 Task:  write an email seeking collaboration or partnership  and Use Smart Compose for assistance .
Action: Mouse moved to (374, 242)
Screenshot: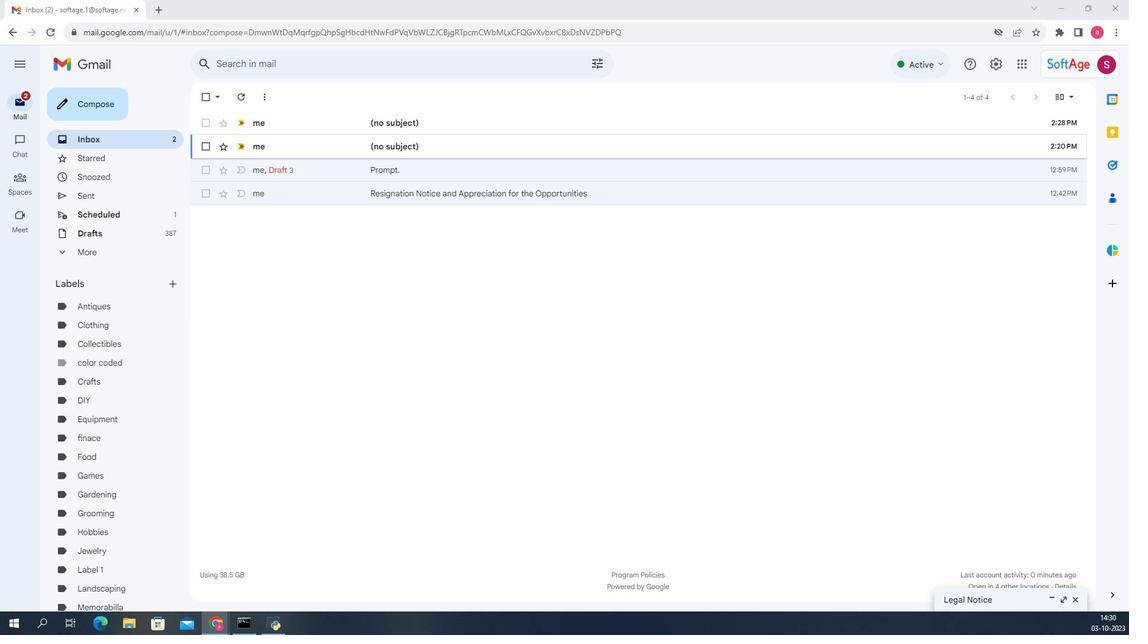 
Action: Mouse pressed left at (374, 242)
Screenshot: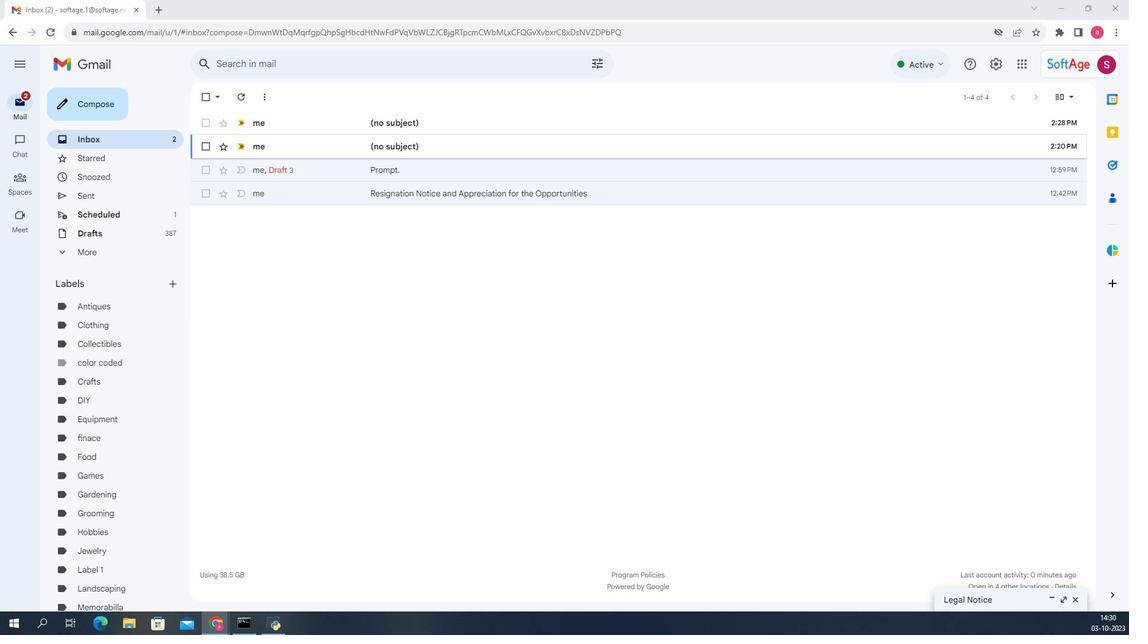
Action: Mouse moved to (300, 254)
Screenshot: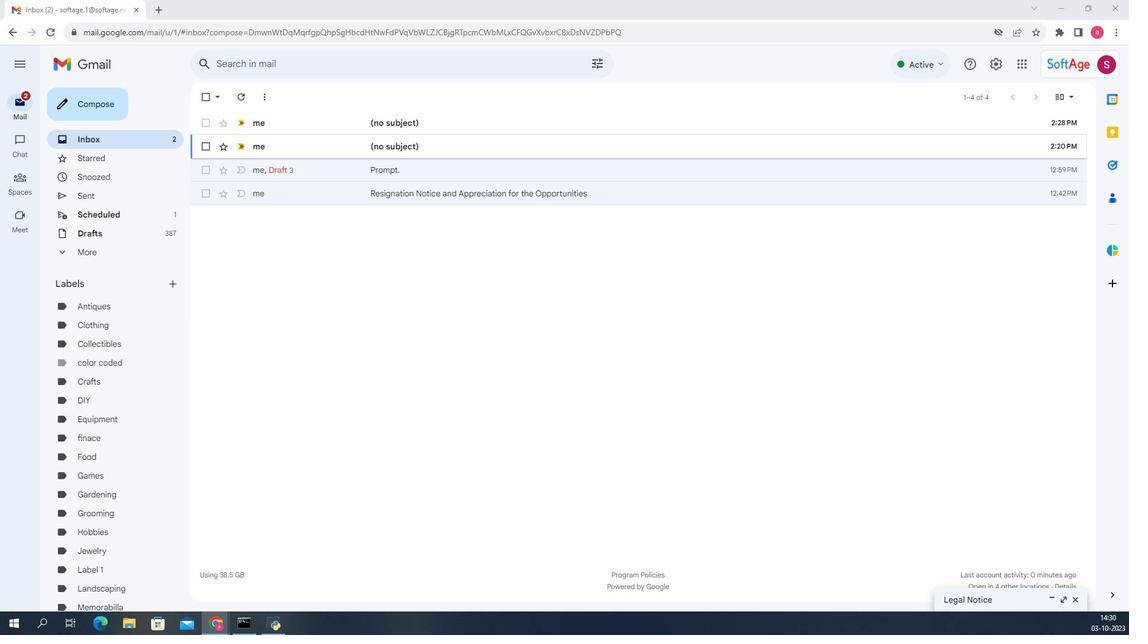 
Action: Mouse pressed left at (300, 254)
Screenshot: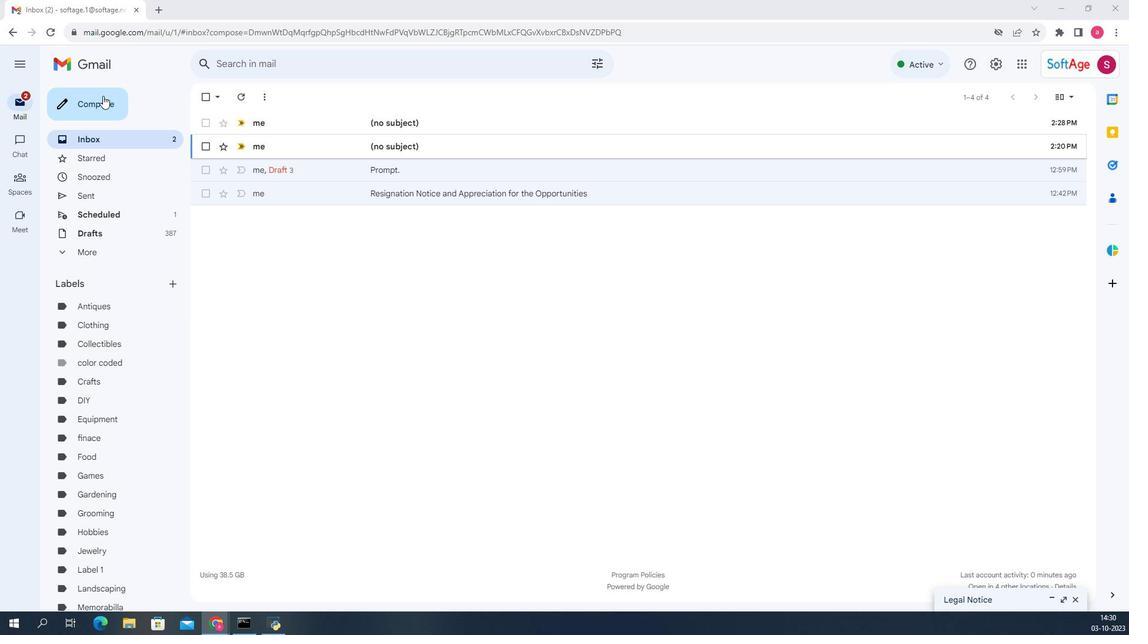 
Action: Mouse moved to (416, 262)
Screenshot: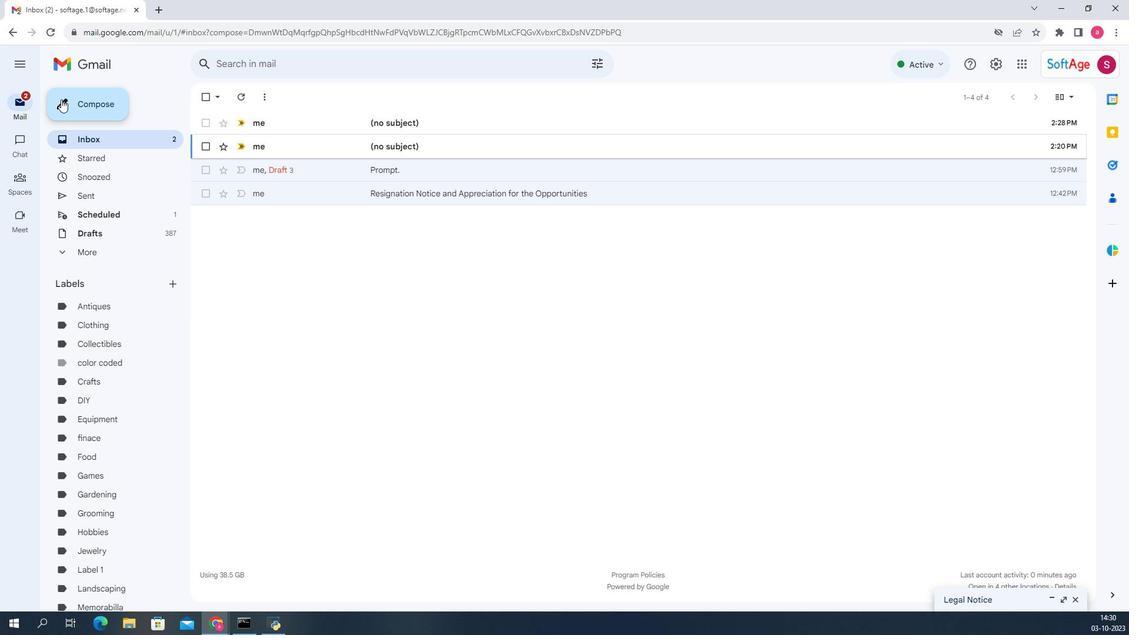 
Action: Mouse pressed left at (416, 262)
Screenshot: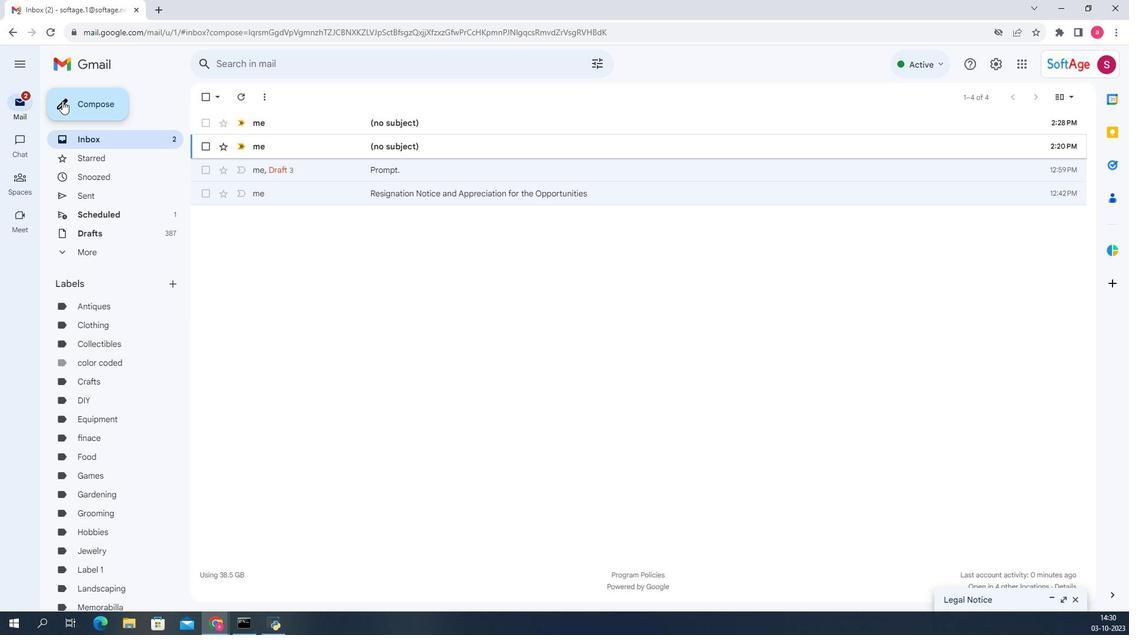 
Action: Mouse moved to (632, 303)
Screenshot: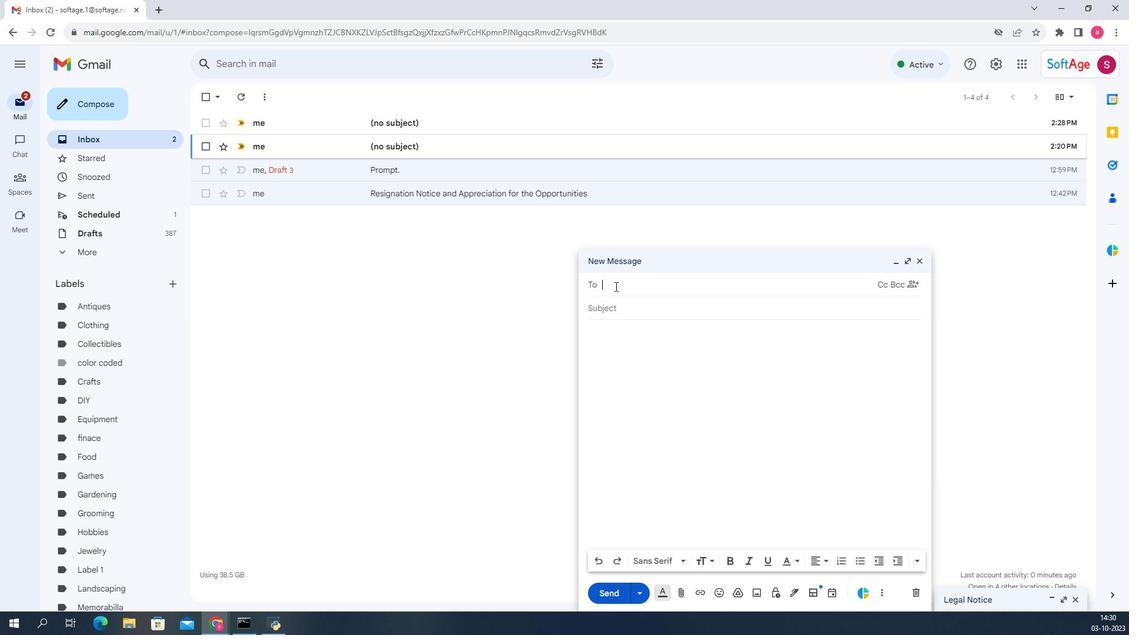 
Action: Key pressed so
Screenshot: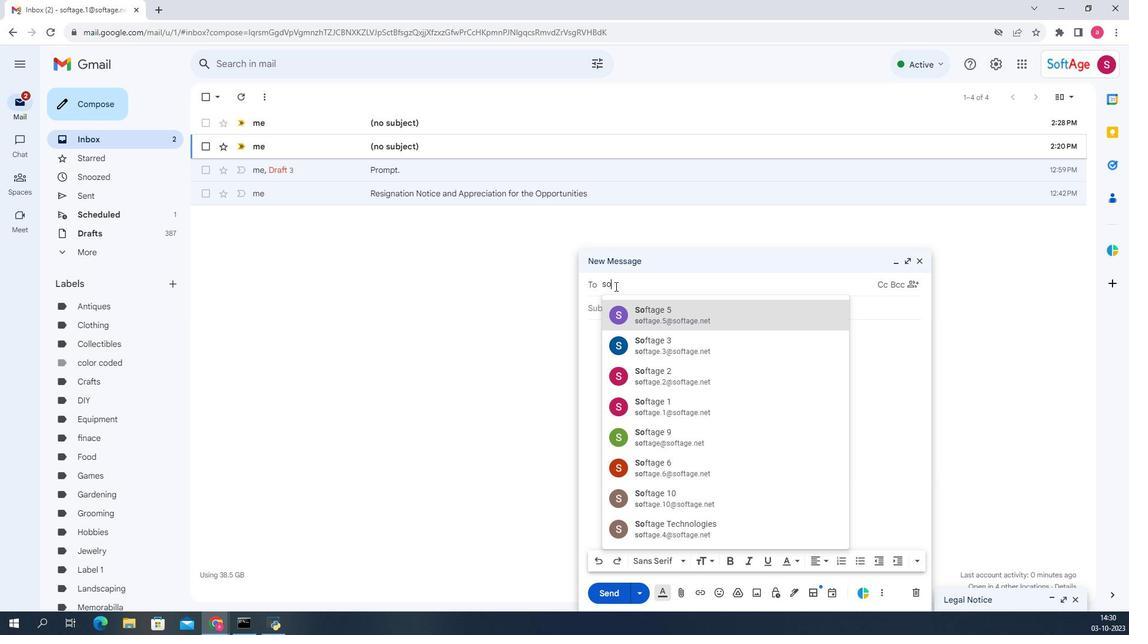 
Action: Mouse moved to (651, 315)
Screenshot: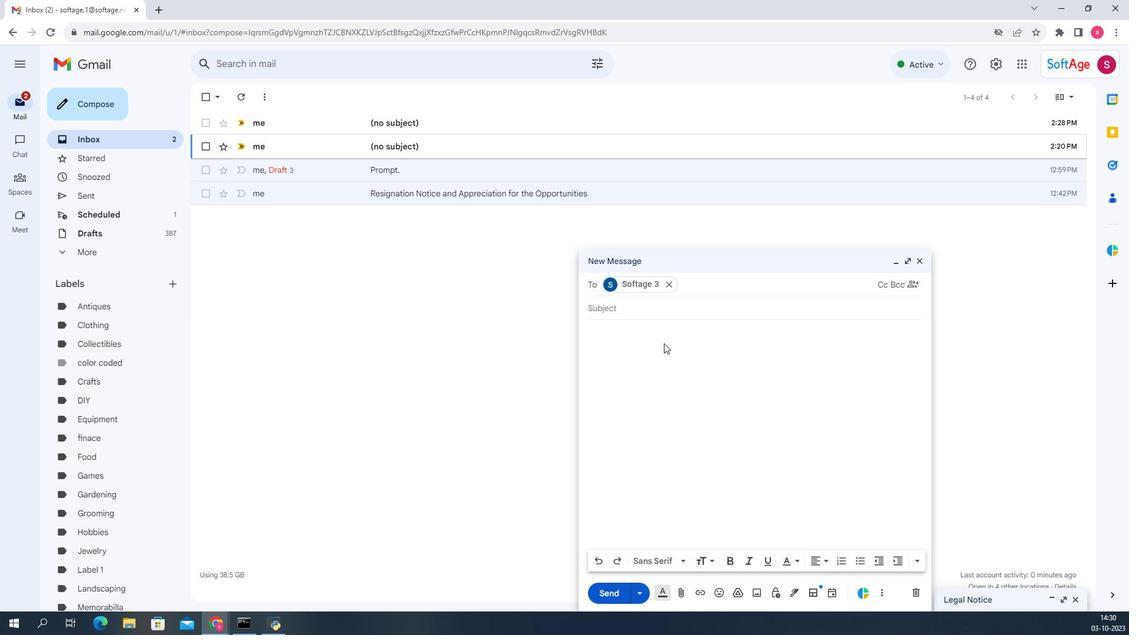 
Action: Mouse pressed left at (651, 315)
Screenshot: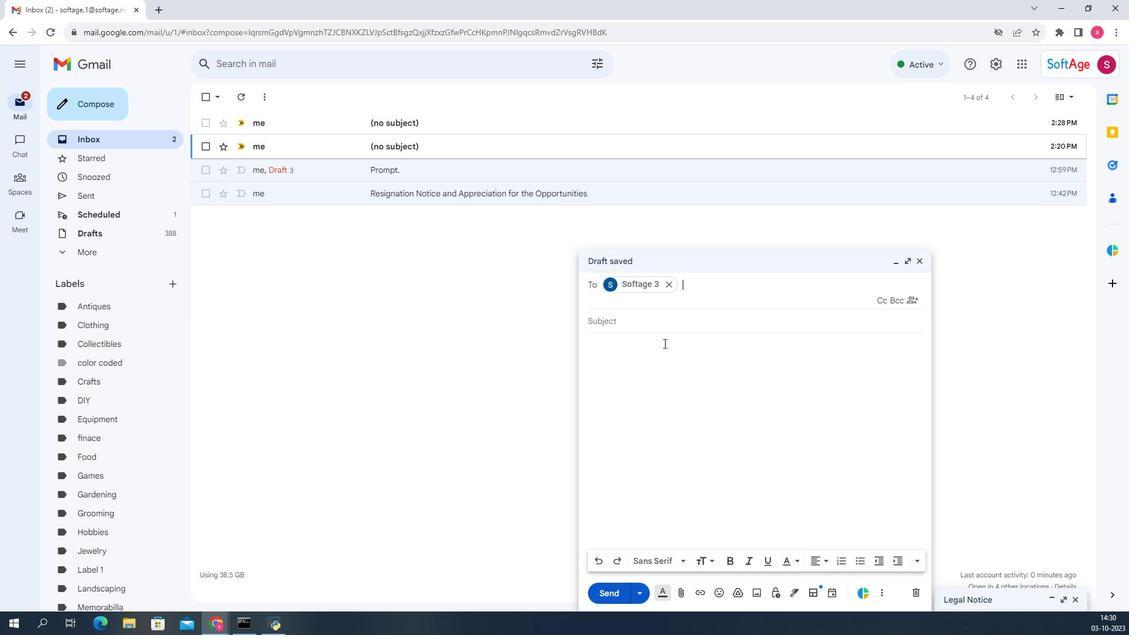 
Action: Mouse moved to (647, 310)
Screenshot: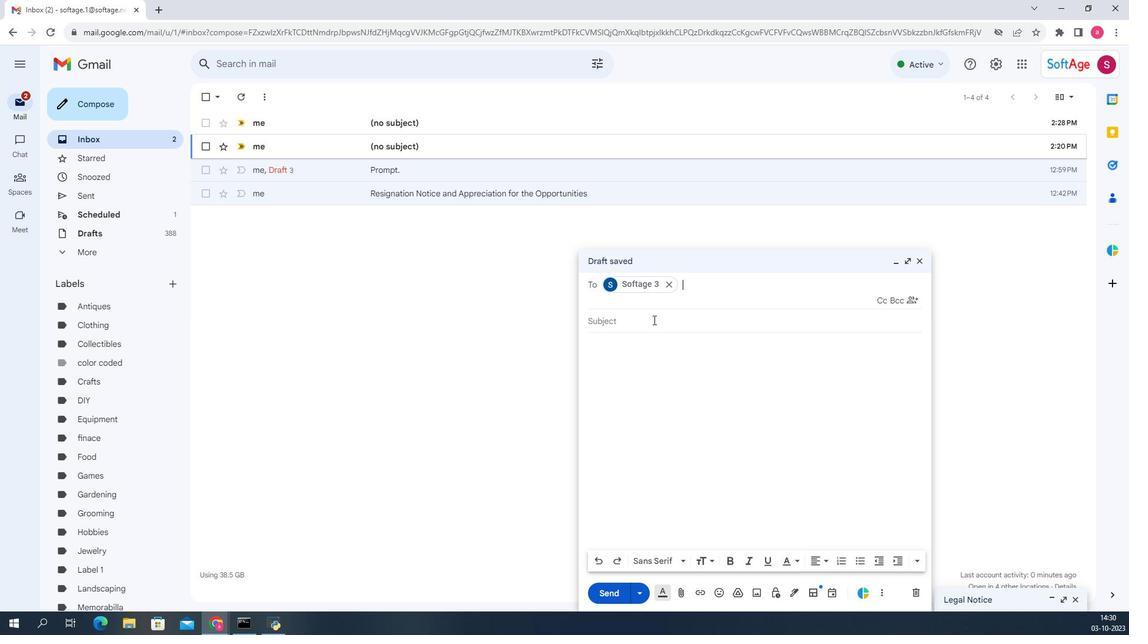 
Action: Mouse pressed left at (647, 310)
Screenshot: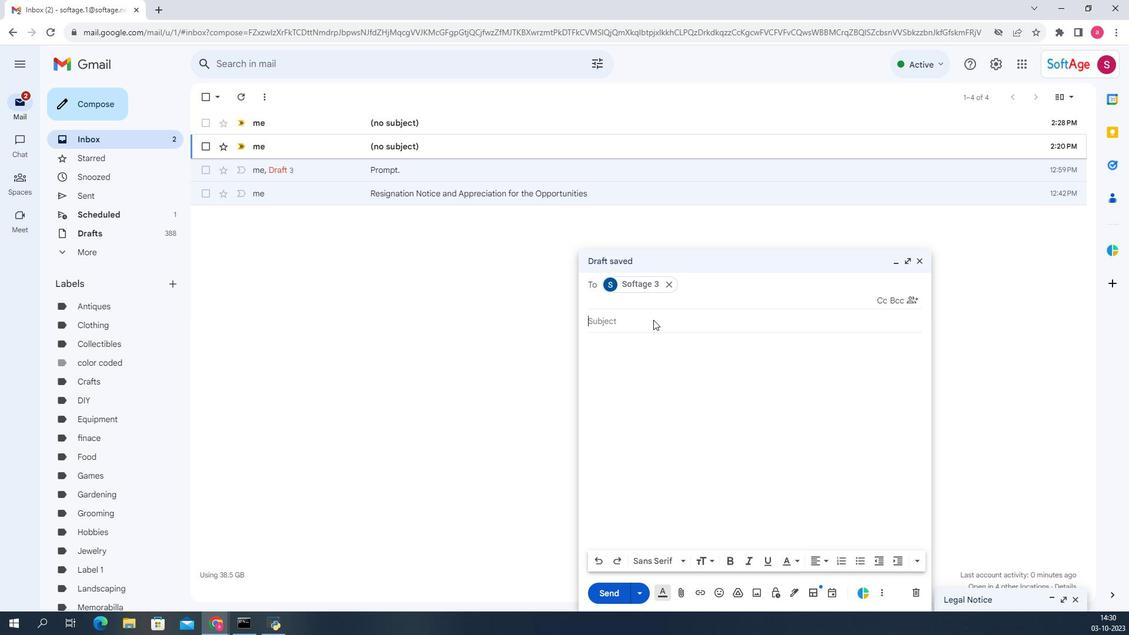 
Action: Key pressed <Key.shift>Exploring<Key.space>a<Key.space>collaborative<Key.space><Key.shift>partnership
Screenshot: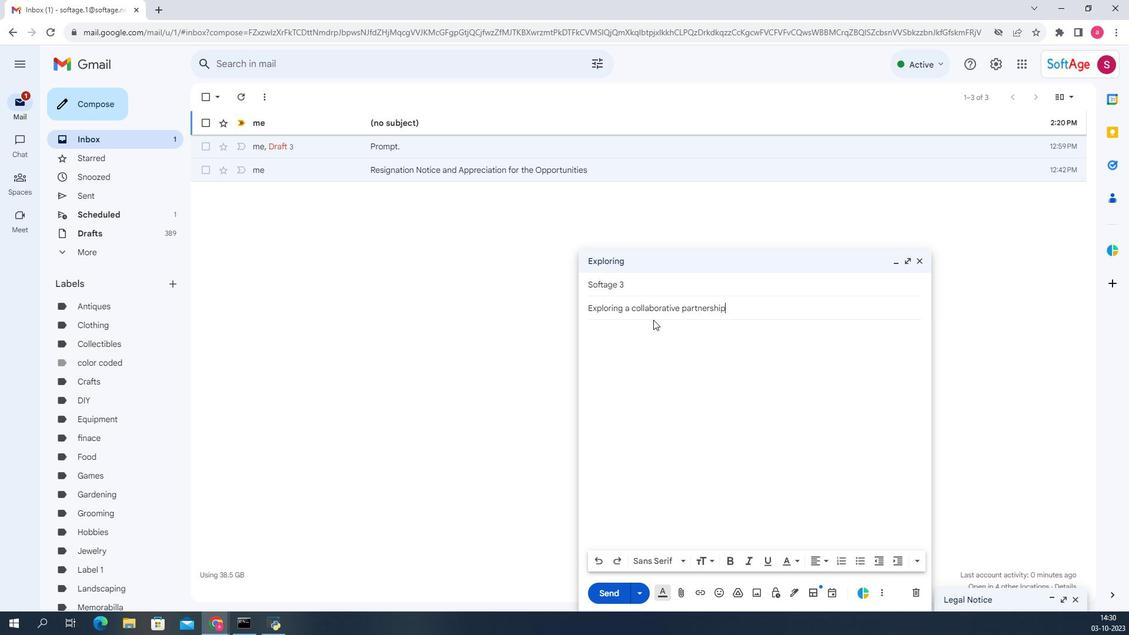 
Action: Mouse moved to (634, 312)
Screenshot: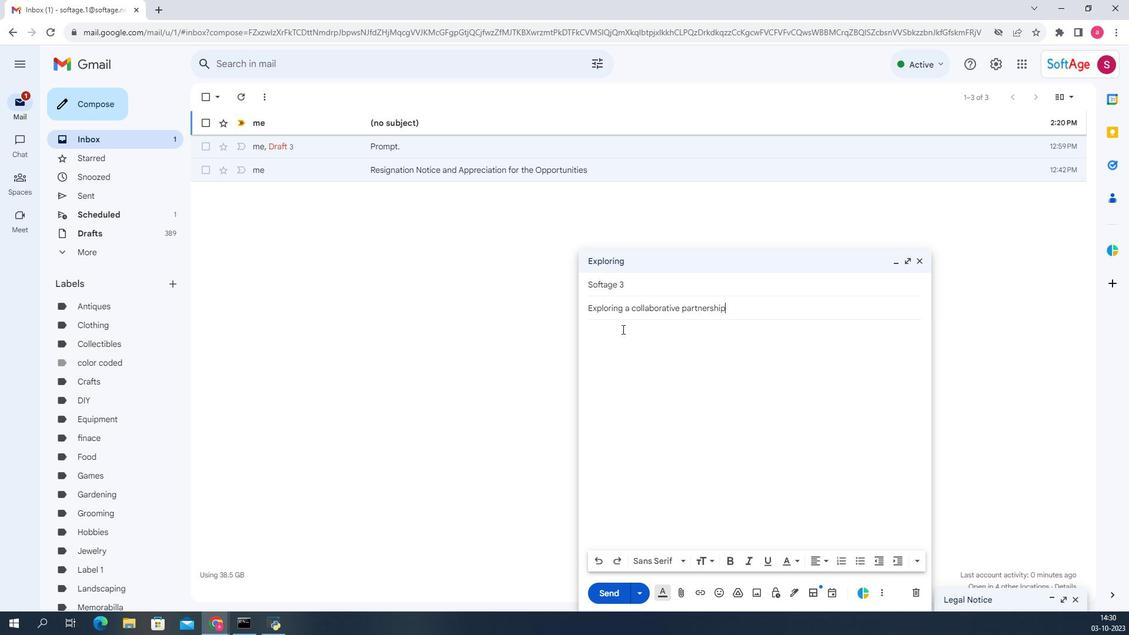 
Action: Mouse pressed left at (634, 312)
Screenshot: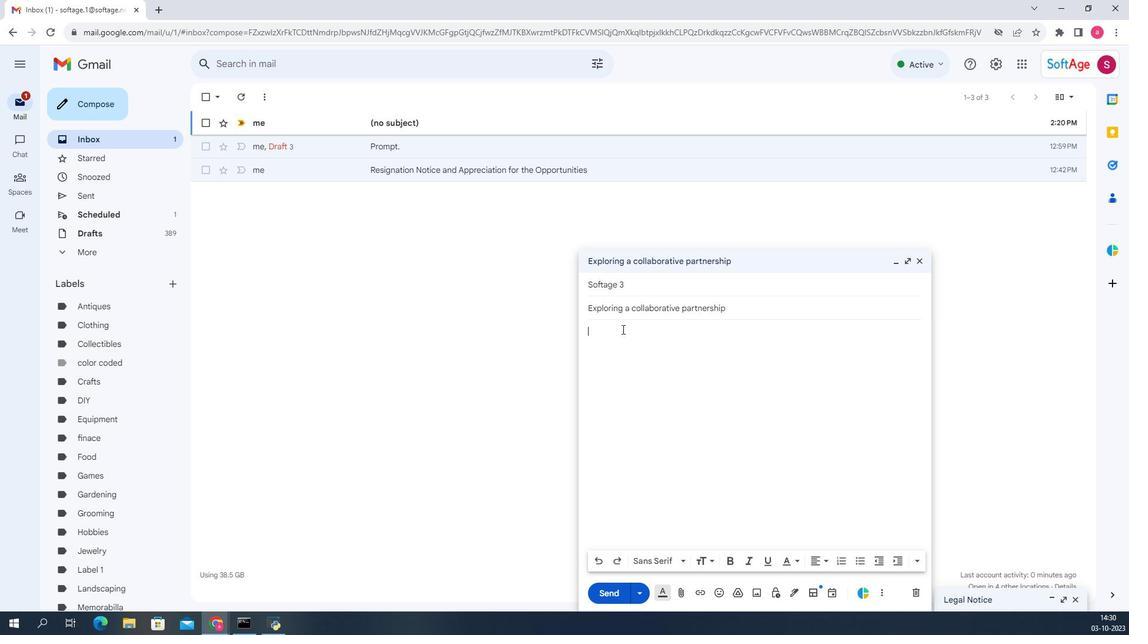 
Action: Key pressed <Key.shift>I<Key.space>hope<Key.space>this<Key.space><Key.tab>.<Key.space><Key.shift>I<Key.space>am<Key.space>writing<Key.space>to<Key.space>you<Key.space>on<Key.space>behalf<Key.space>of<Key.space><Key.shift><Key.shift><Key.shift><Key.shift><Key.shift><Key.shift><Key.shift><Key.shift><Key.shift><Key.shift><Key.shift><Key.shift><Key.shift><Key.shift><Key.shift><Key.shift>ECo<Key.space><Key.backspace><Key.backspace><Key.shift><Key.shift><Key.shift><Key.shift><Key.shift><Key.shift><Key.shift><Key.shift>O<Key.space>,<Key.space><Key.shift><Key.shift><Key.shift><Key.shift><Key.shift><Key.shift>A<Key.backspace><Key.backspace><Key.shift><Key.shift><Key.shift><Key.shift><Key.shift><Key.shift><Key.shift><Key.shift><Key.shift><Key.shift><Key.shift><Key.shift><Key.shift><Key.shift><Key.shift>A<Key.backspace><Key.backspace><Key.backspace>,<Key.space><Key.shift>And<Key.backspace>dreq<Key.backspace>w,<Key.space>and<Key.space><Key.shift>I<Key.space>am<Key.space>excited<Key.space>to<Key.space>discuss<Key.space>the<Key.space>potential<Key.space>of<Key.space>forging<Key.space>a<Key.space>meaningful<Key.space>collaboration<Key.space>or<Key.space>parte<Key.backspace>nership<Key.space>between<Key.space>our<Key.space>organizations.<Key.enter><Key.shift><Key.shift><Key.shift><Key.shift><Key.shift><Key.shift><Key.shift><Key.shift><Key.shift><Key.shift><Key.shift><Key.shift><Key.shift><Key.shift><Key.shift><Key.shift><Key.shift><Key.shift><Key.shift><Key.shift><Key.shift><Key.shift><Key.shift><Key.shift><Key.shift><Key.shift><Key.shift>Ec<Key.shift><Key.backspace>CO,<Key.shift>Andrew<Key.space>specializes<Key.space>in<Key.space>
Screenshot: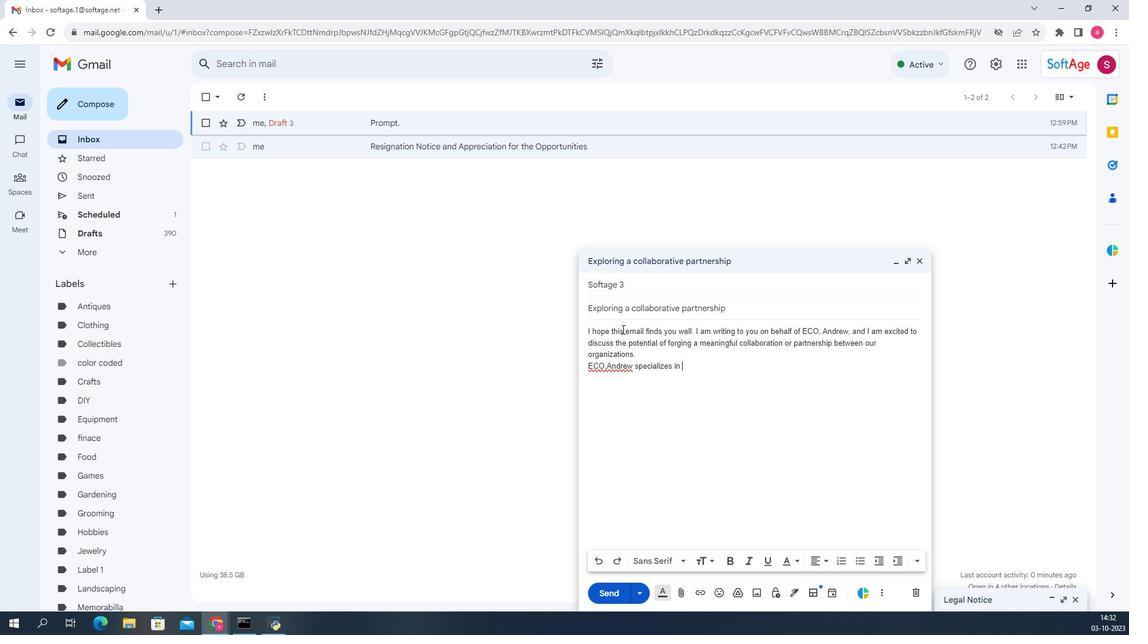 
Action: Mouse moved to (627, 320)
Screenshot: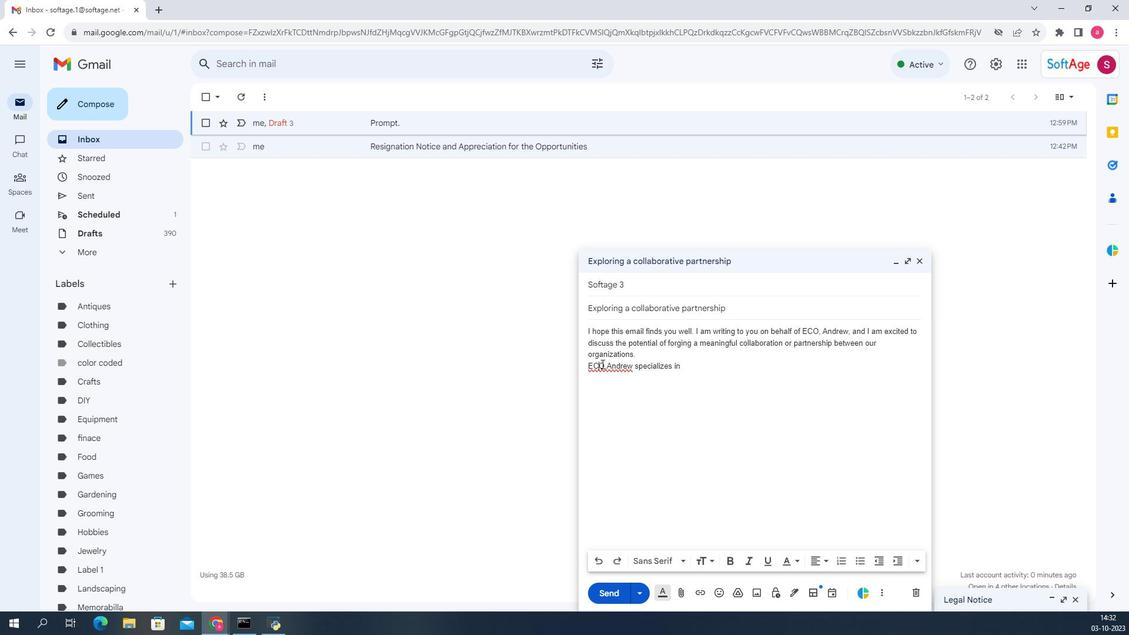 
Action: Mouse pressed right at (627, 320)
Screenshot: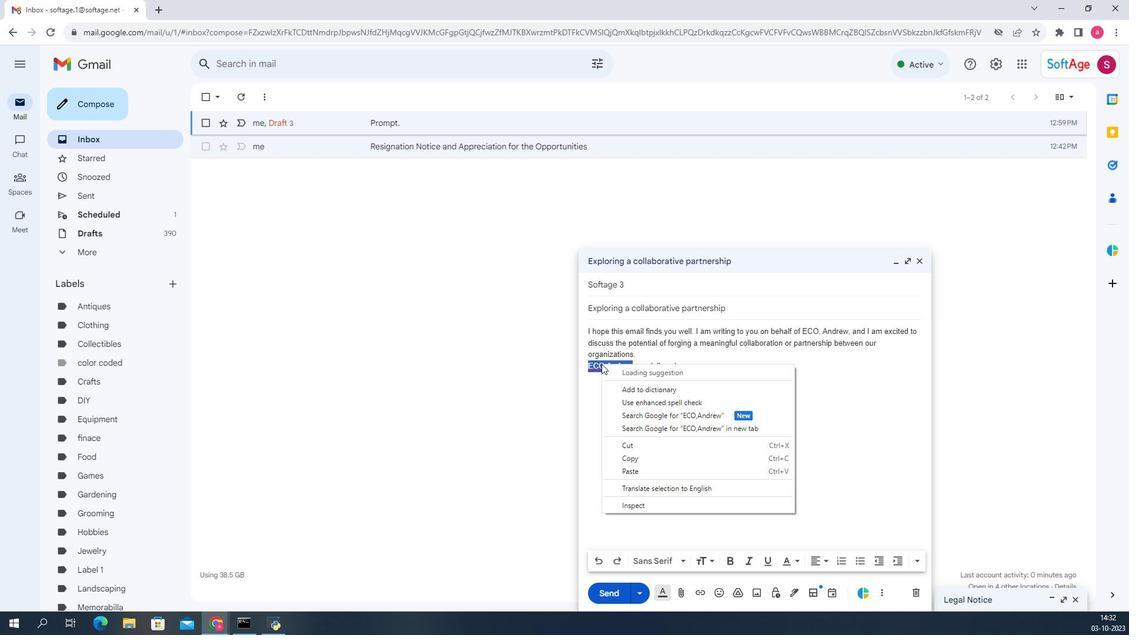 
Action: Mouse moved to (634, 321)
Screenshot: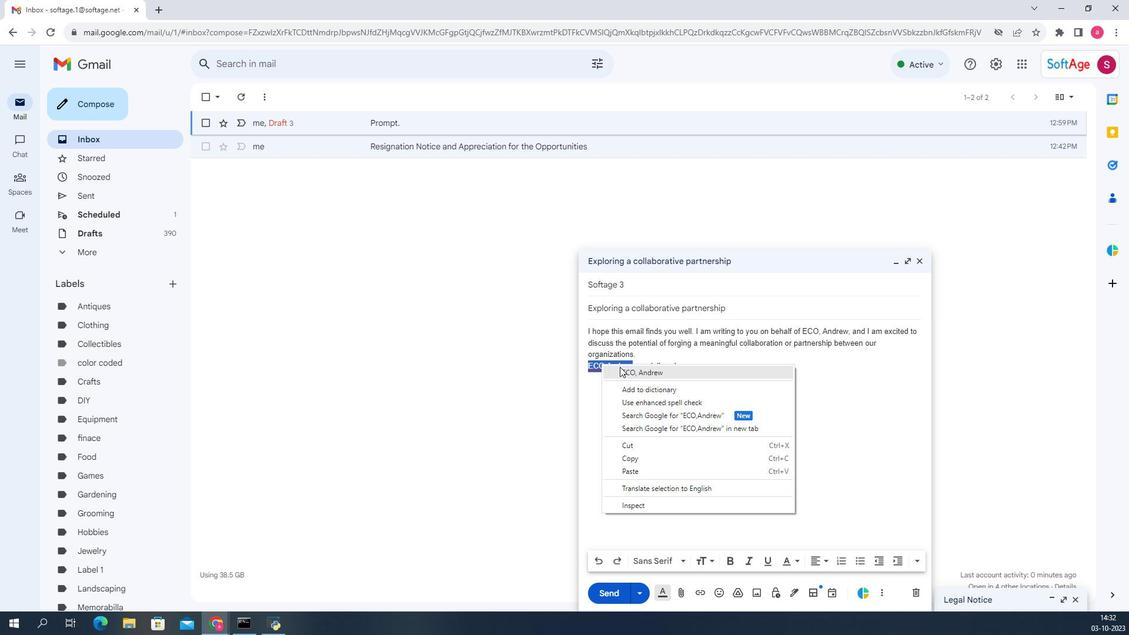 
Action: Mouse pressed left at (634, 321)
Screenshot: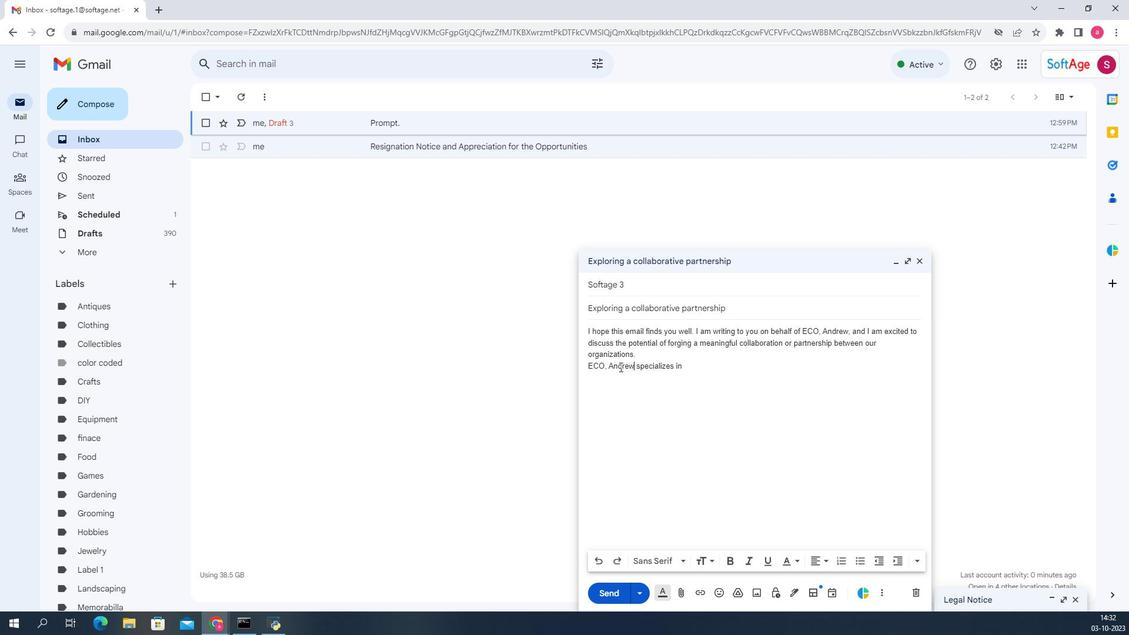 
Action: Mouse moved to (661, 320)
Screenshot: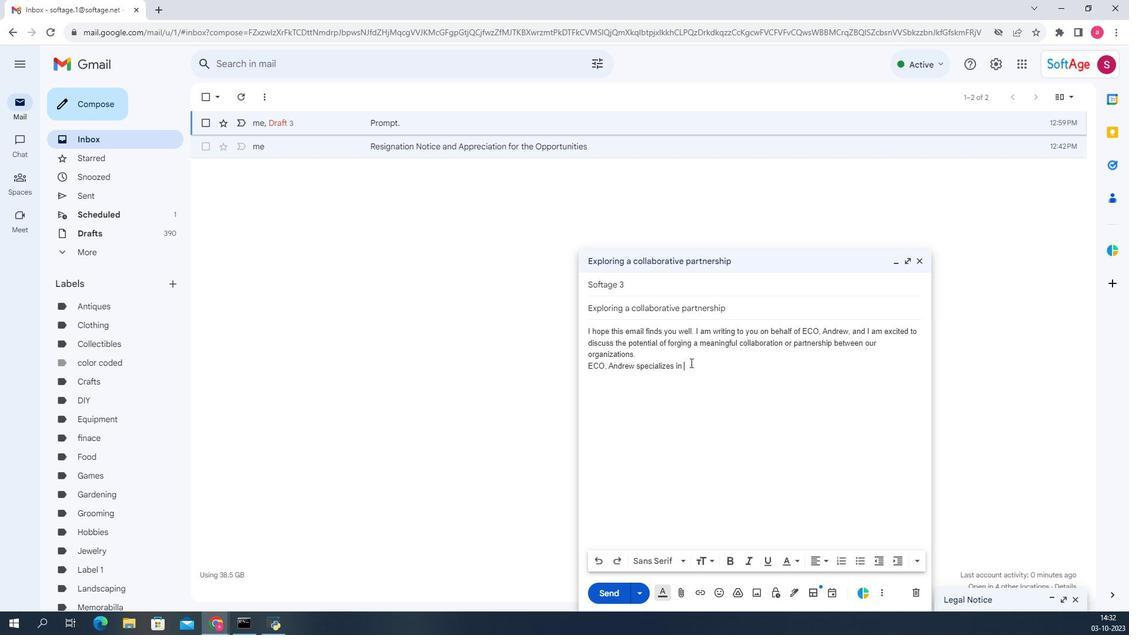 
Action: Mouse pressed left at (661, 320)
Screenshot: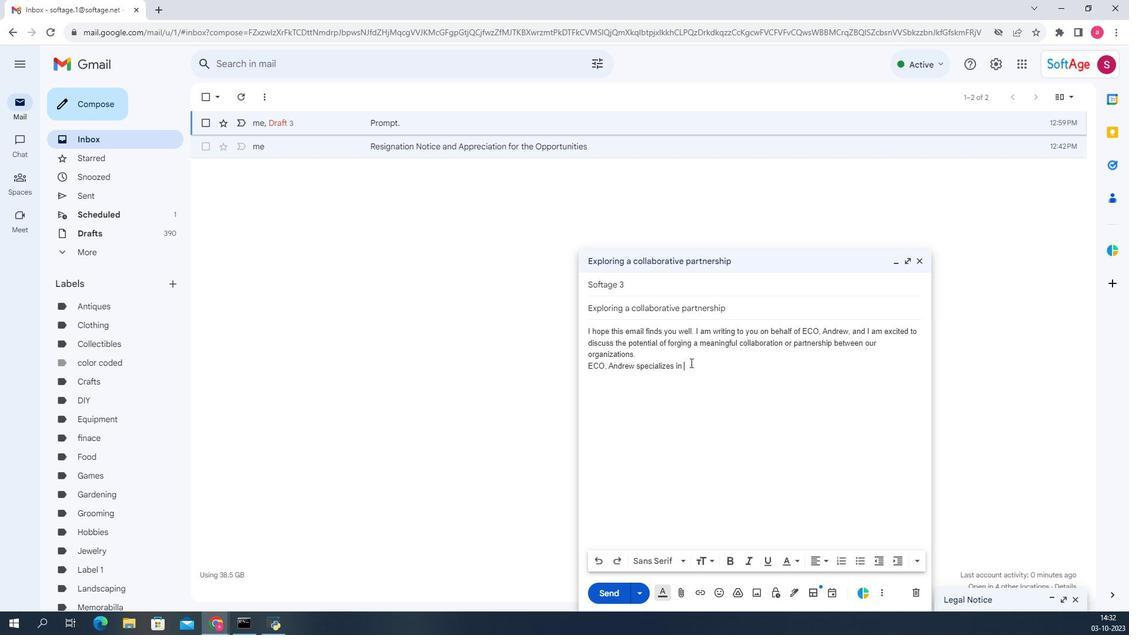 
Action: Key pressed ,<Key.backspace><Key.backspace><Key.space><Key.shift><Key.shift><Key.shift><Key.shift><Key.shift><Key.shift><Key.shift><Key.shift><Key.shift><Key.shift><Key.shift><Key.shift><Key.shift><Key.shift><Key.shift><Key.shift><Key.shift><Key.shift><Key.shift><Key.shift><Key.shift><Key.shift><Key.shift><Key.shift><Key.shift><Key.shift><Key.shift><Key.shift><Key.shift><Key.shift><Key.shift><Key.shift><Key.shift><Key.shift><Key.shift><Key.shift><Key.shift><Key.shift><Key.shift><Key.shift><Key.shift><Key.shift><Key.shift><Key.shift><Key.shift><Key.shift><Key.shift><Key.shift><Key.shift><Key.shift><Key.shift><Key.shift><Key.shift><Key.shift><Key.shift><Key.shift><Key.shift><Key.shift><Key.shift><Key.shift><Key.shift><Key.shift><Key.shift><Key.shift><Key.shift><Key.shift><Key.shift><Key.shift><Key.shift><Key.shift><Key.shift><Key.shift><Key.shift><Key.shift><Key.shift><Key.shift><Key.shift><Key.shift><Key.shift><Key.shift><Key.shift><Key.shift><Key.shift><Key.shift><Key.shift><Key.shift><Key.shift><Key.shift><Key.shift><Key.shift><Key.shift><Key.shift><Key.shift><Key.shift><Key.shift><Key.shift><Key.shift><Key.shift><Key.shift><Key.shift><Key.shift><Key.shift><Key.shift><Key.shift><Key.shift><Key.shift><Key.shift><Key.shift>,<Key.backspace><Key.backspace>,<Key.space>an<Key.backspace><Key.backspace><Key.backspace><Key.backspace><Key.space>and<Key.space>we<Key.space>have<Key.space>been<Key.space>impressed<Key.space>by<Key.space><Key.shift><Key.shift><Key.shift><Key.shift><Key.shift><Key.shift><Key.shift><Key.shift><Key.shift><Key.shift><Key.shift><Key.shift><Key.shift><Key.shift><Key.shift><Key.shift><Key.shift><Key.shift><Key.shift><Key.shift><Key.shift><Key.shift><Key.shift><Key.shift><Key.shift><Key.shift><Key.shift><Key.shift><Key.shift><Key.shift><Key.shift><Key.shift><Key.shift><Key.shift><Key.shift><Key.shift><Key.shift><Key.shift><Key.shift><Key.shift><Key.shift><Key.shift><Key.shift><Key.shift><Key.shift><Key.shift><Key.shift><Key.shift><Key.shift><Key.shift><Key.shift><Key.shift><Key.shift><Key.shift><Key.shift><Key.shift><Key.shift><Key.shift><Key.shift><Key.shift><Key.shift><Key.shift><Key.shift><Key.shift><Key.shift><Key.shift><Key.shift><Key.shift><Key.shift><Key.shift><Key.shift><Key.shift><Key.shift><Key.shift><Key.shift><Key.shift><Key.shift><Key.shift><Key.shift><Key.shift><Key.shift><Key.shift><Key.shift><Key.shift><Key.shift><Key.shift><Key.shift><Key.shift><Key.shift><Key.shift><Key.shift><Key.shift><Key.shift><Key.shift><Key.shift>EPO/<Key.backspace>,<Key.space><Key.shift><Key.shift>ANN<Key.backspace><Key.backspace>nna<Key.space>achievenments<Key.space>in<Key.space><Key.shift><Key.shift><Key.shift><Key.shift><Key.shift><Key.shift><Key.shift><Key.shift><Key.shift><Key.shift><Key.shift><Key.shift><Key.shift><Key.shift><Key.shift><Key.shift><Key.shift><Key.shift><Key.shift><Key.shift>LOs<Key.space><Key.backspace><Key.backspace><Key.shift><Key.backspace>os<Key.space><Key.tab><Key.space><Key.backspace>.<Key.space><Key.shift><Key.shift><Key.shift><Key.shift><Key.shift><Key.shift><Key.shift><Key.shift><Key.shift><Key.shift>We<Key.space>believe<Key.space>that<Key.space>by<Key.space>combining<Key.space>our<Key.space>strengths<Key.space>and<Key.space>resources,<Key.space>we<Key.space>can<Key.space>achieve<Key.space>greater<Key.space>success<Key.space>and<Key.space>mutual<Key.space>benefits.<Key.enter>
Screenshot: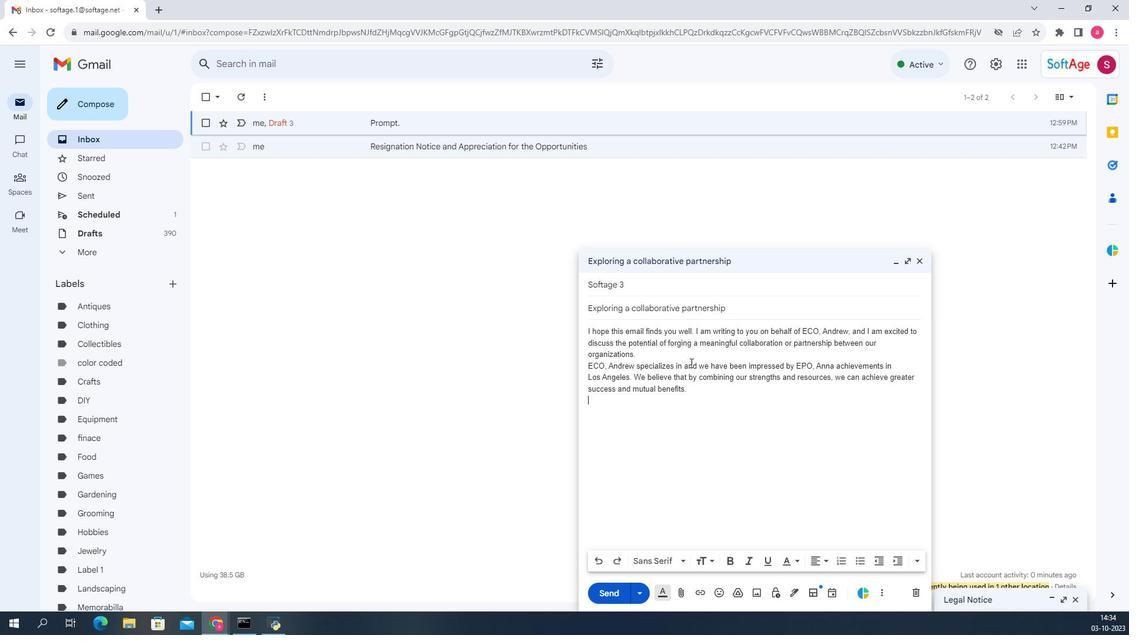 
Action: Mouse moved to (245, 301)
Screenshot: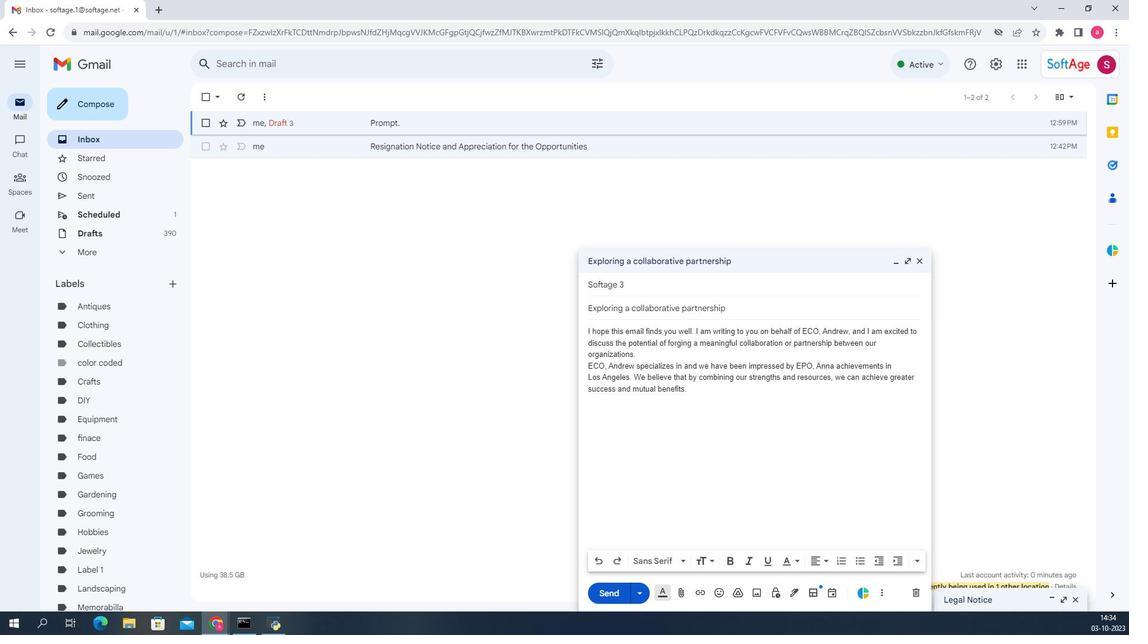 
Action: Mouse scrolled (245, 301) with delta (0, 0)
Screenshot: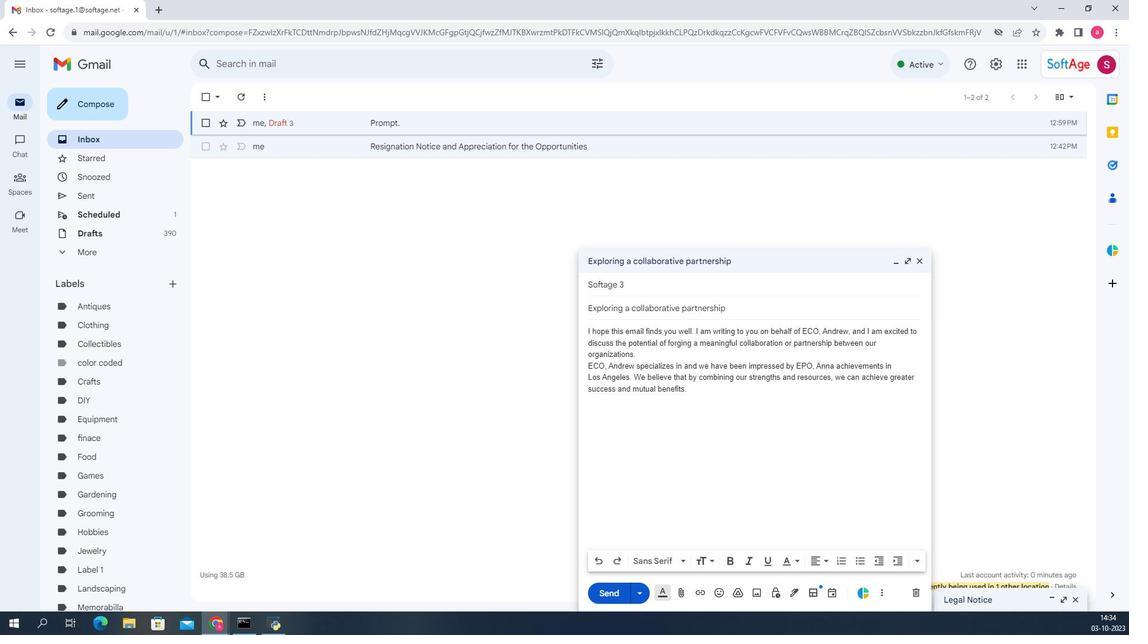 
Action: Mouse scrolled (245, 301) with delta (0, 0)
Screenshot: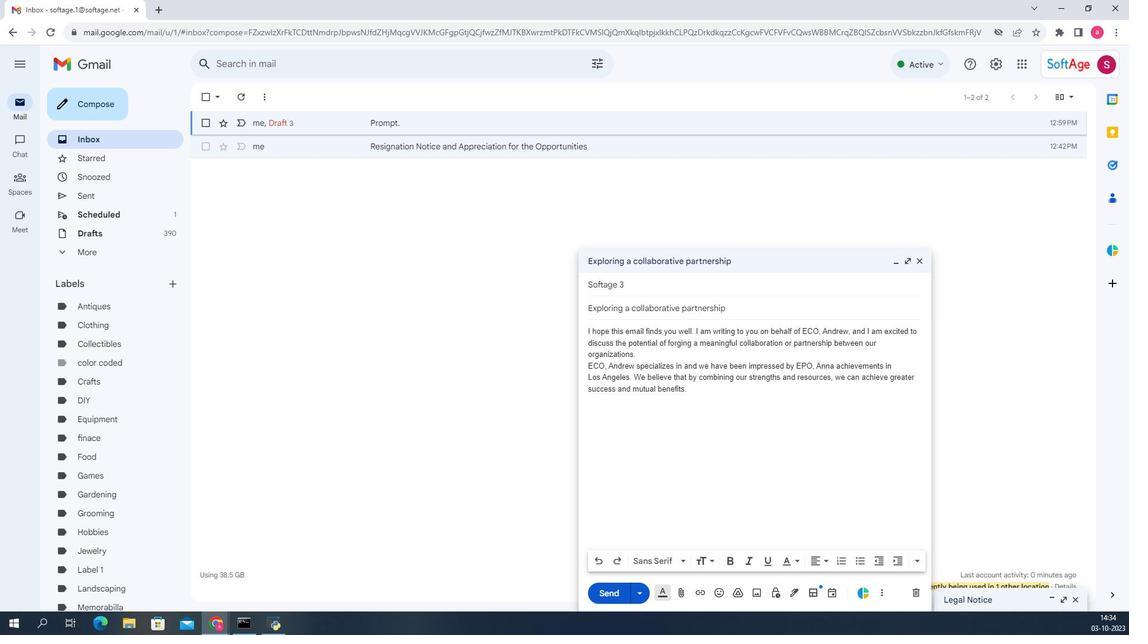 
Action: Mouse moved to (253, 300)
Screenshot: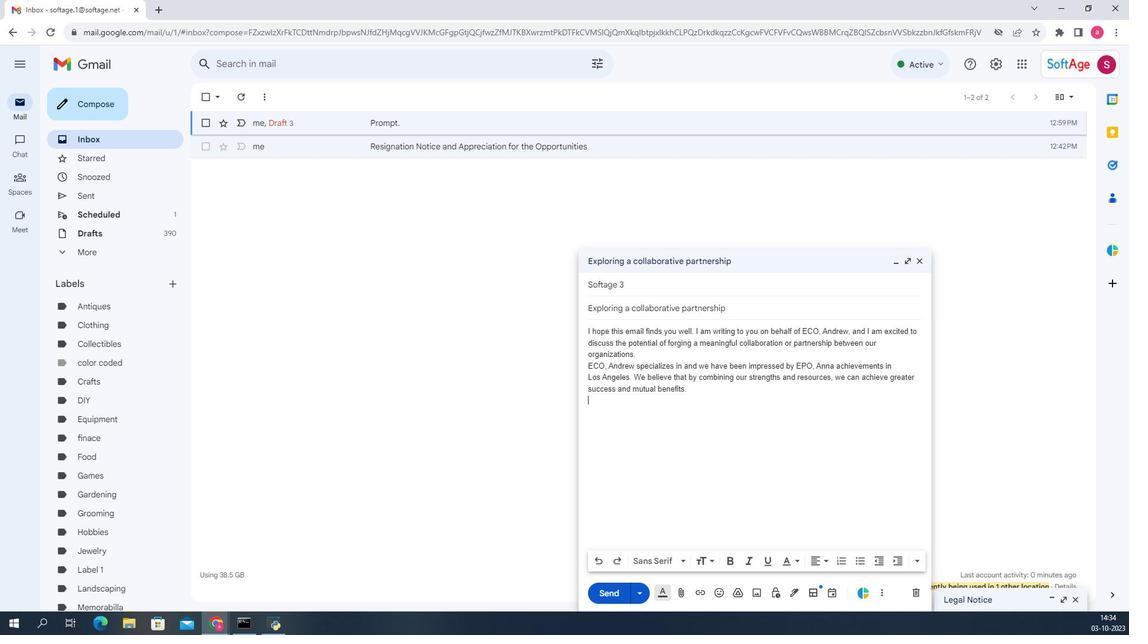 
Action: Mouse scrolled (253, 300) with delta (0, 0)
Screenshot: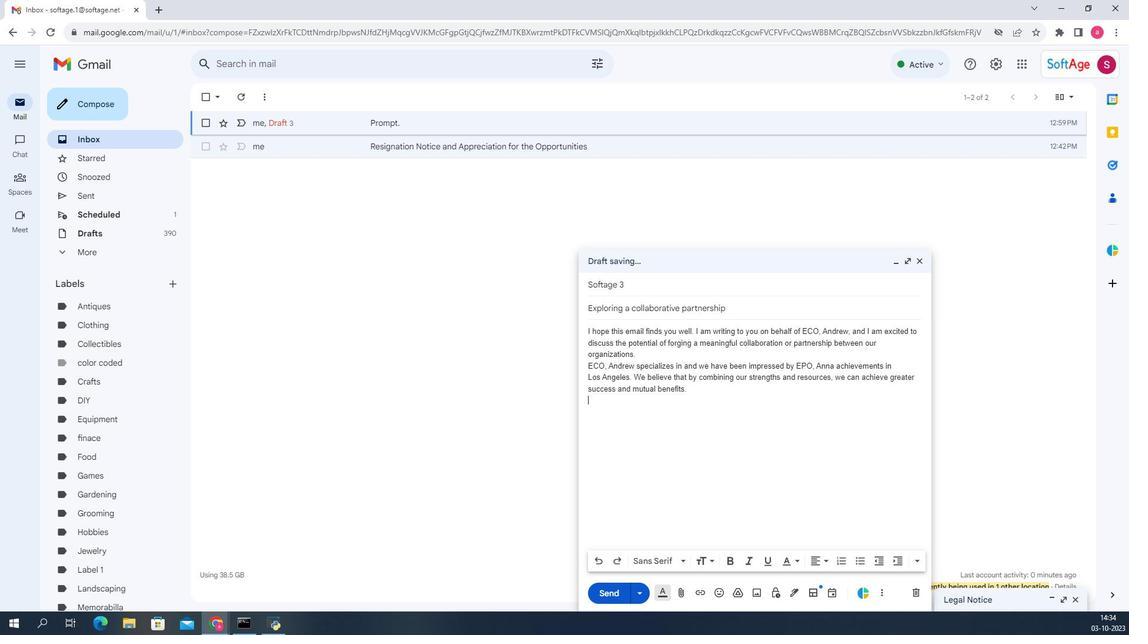 
Action: Mouse moved to (642, 331)
Screenshot: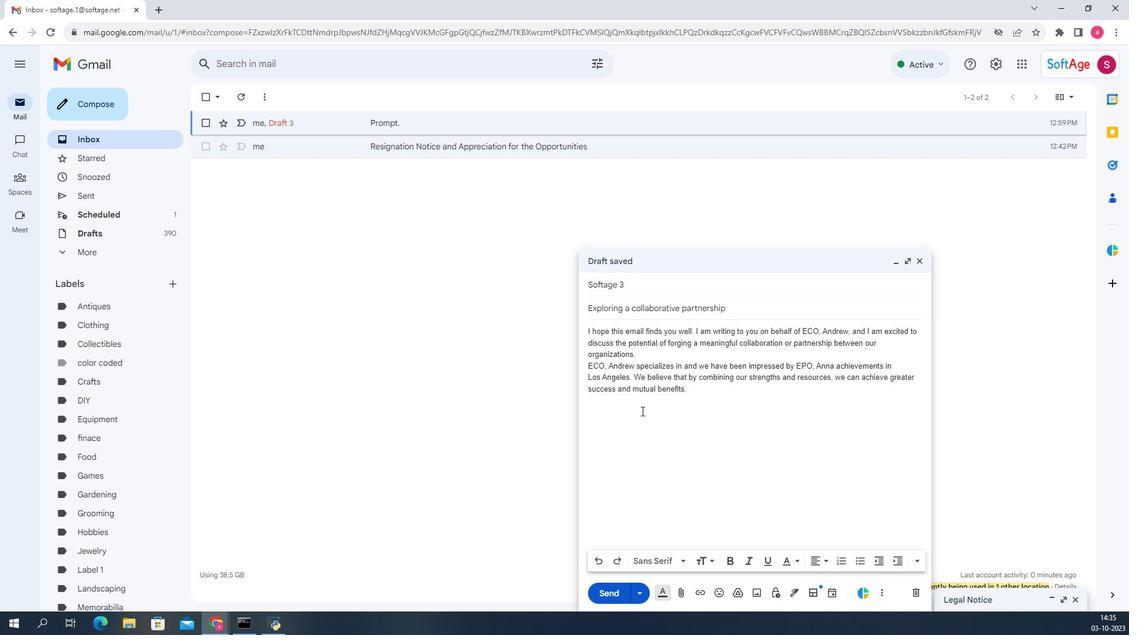 
Action: Key pressed <Key.shift>Here<Key.space>are<Key.space>some<Key.space>key<Key.space>points<Key.space><Key.backspace><Key.space><Key.backspace><Key.enter><Key.shift><Key.shift><Key.shift><Key.shift><Key.shift><Key.shift>Shared<Key.space><Key.shift>Vision<Key.shift_r>:<Key.space><Key.shift><Key.shift><Key.shift><Key.shift><Key.shift><Key.shift><Key.shift><Key.shift><Key.shift><Key.shift><Key.shift><Key.shift><Key.shift><Key.shift><Key.shift><Key.shift><Key.shift><Key.shift><Key.shift><Key.shift><Key.shift><Key.shift><Key.shift><Key.shift><Key.shift>Both<Key.space>our<Key.space>organizations<Key.space>share<Key.space>a<Key.space>common<Key.space>vision<Key.space>of<Key.space>descrip<Key.backspace><Key.backspace><Key.backspace><Key.backspace><Key.backspace><Key.backspace><Key.backspace><Key.backspace><Key.backspace><Key.backspace>or<Key.space>goal,<Key.space>e.g.,<Key.space>advancing<Key.space>sustainability<Key.space><Key.backspace>,<Key.space>improve<Key.backspace>ing<Key.space>healthcare,<Key.space>ect.<Key.enter>
Screenshot: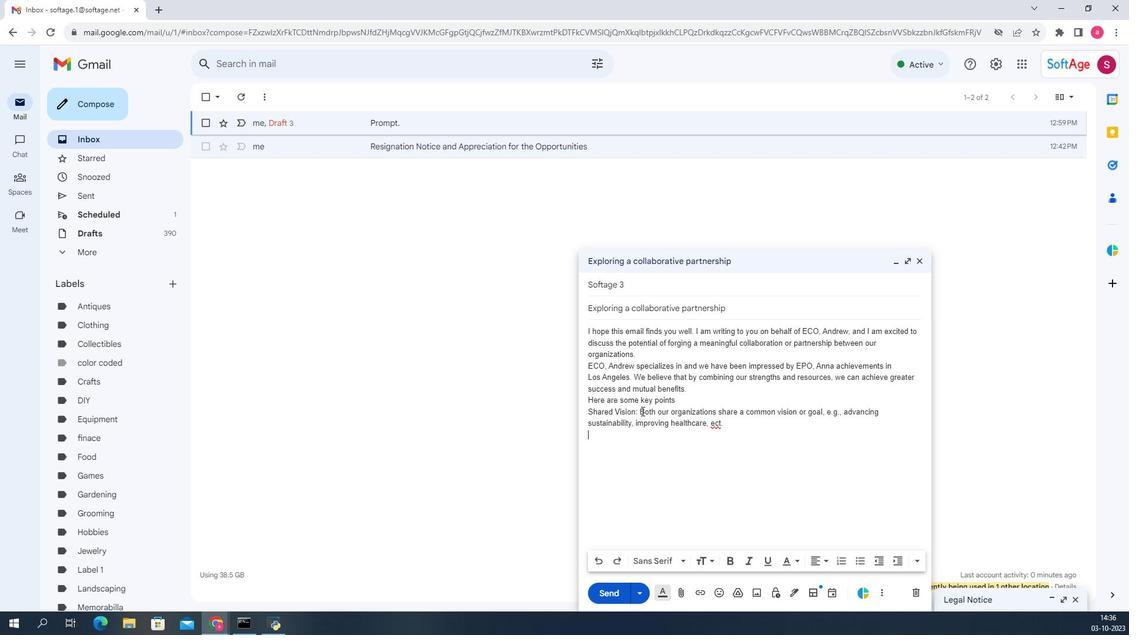 
Action: Mouse moved to (257, 307)
Screenshot: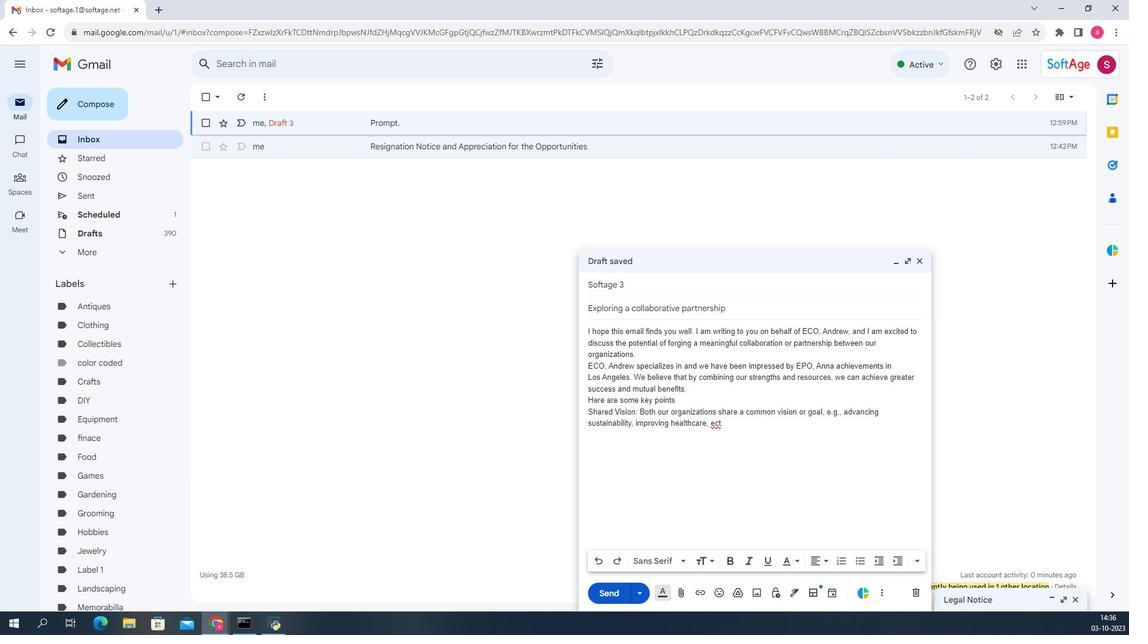 
Action: Mouse scrolled (257, 307) with delta (0, 0)
Screenshot: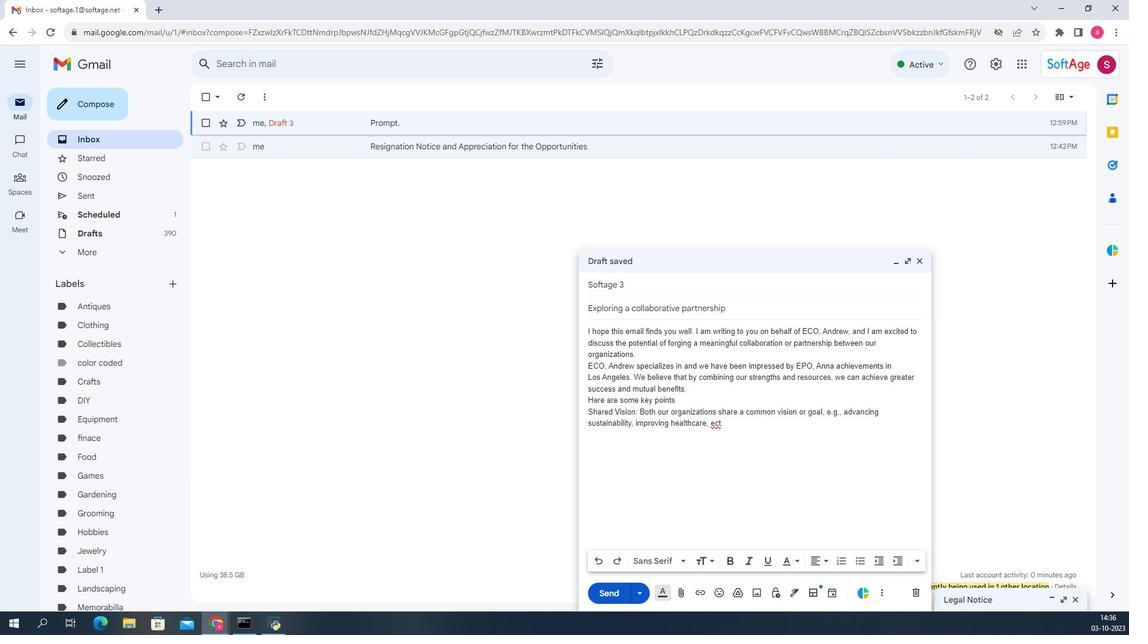 
Action: Mouse scrolled (257, 307) with delta (0, 0)
Screenshot: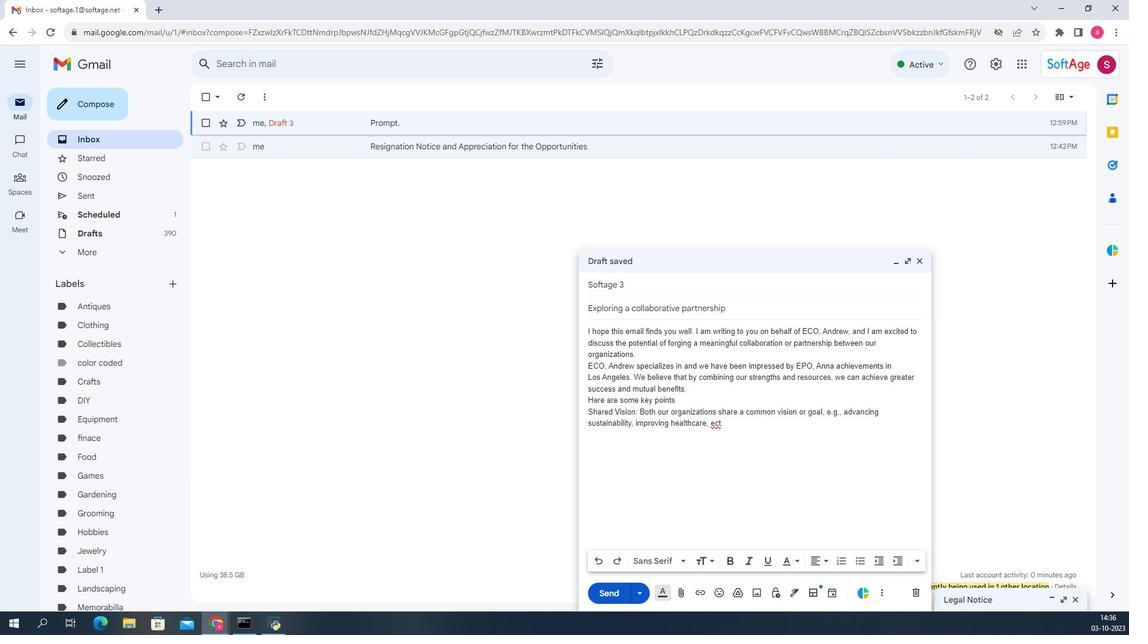 
Action: Mouse scrolled (257, 307) with delta (0, 0)
Screenshot: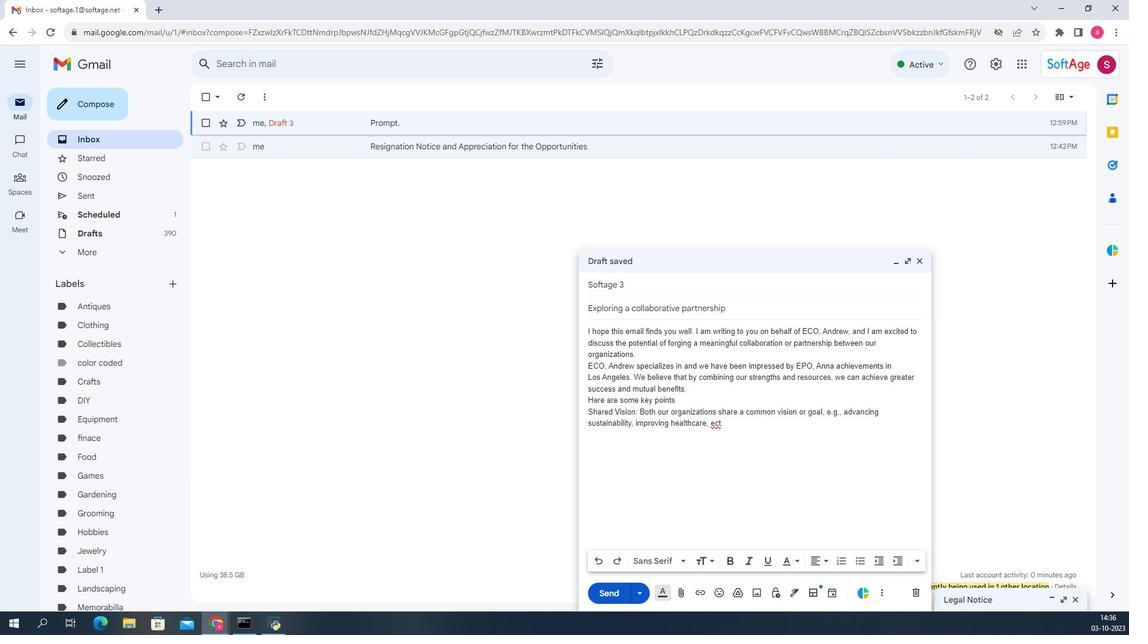 
Action: Mouse scrolled (257, 307) with delta (0, 0)
Screenshot: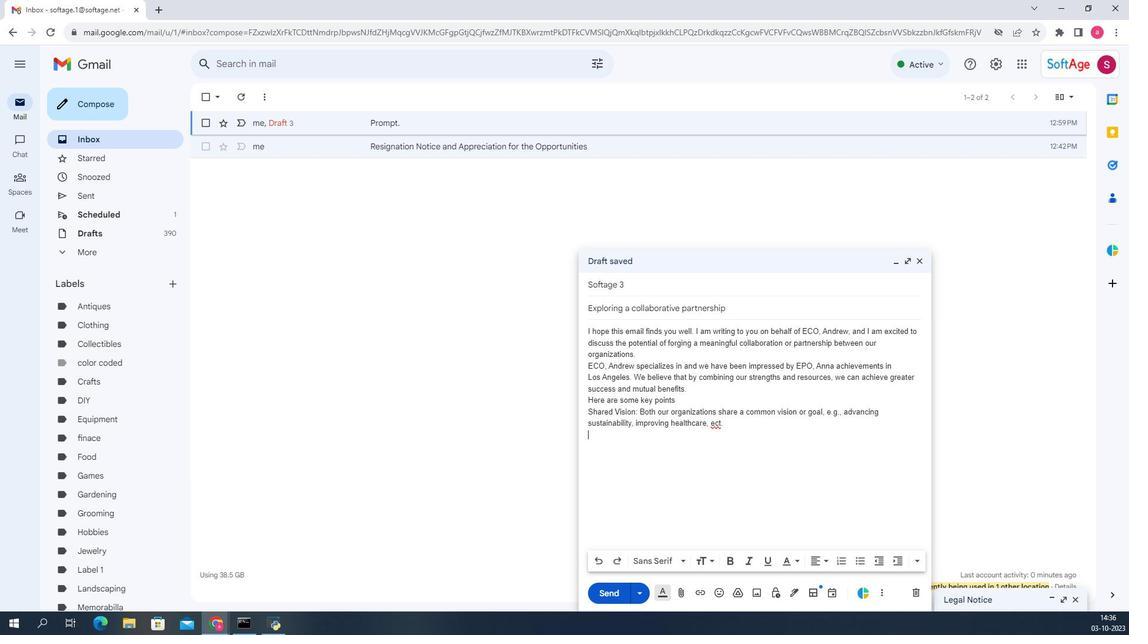 
Action: Mouse moved to (324, 298)
Screenshot: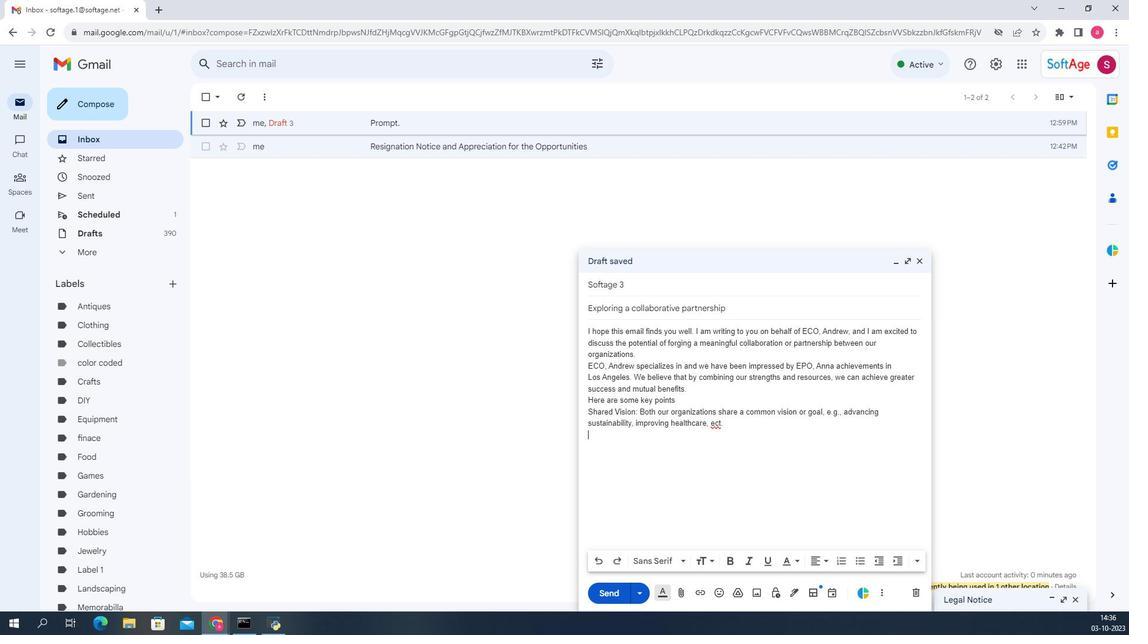 
Action: Mouse scrolled (324, 298) with delta (0, 0)
Screenshot: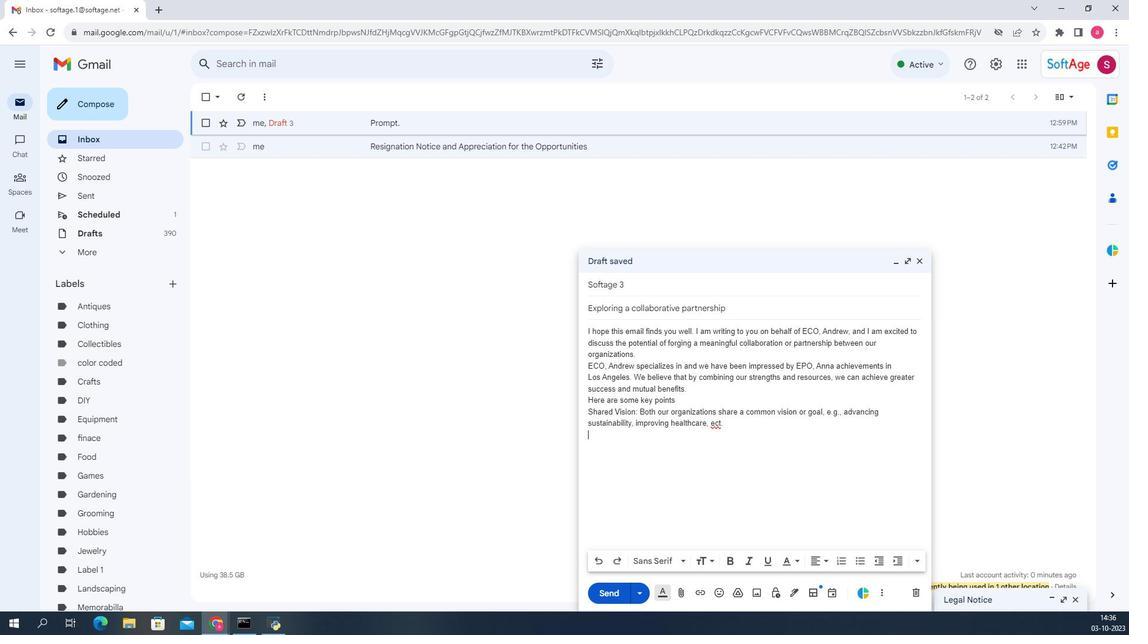 
Action: Mouse scrolled (324, 298) with delta (0, 0)
Screenshot: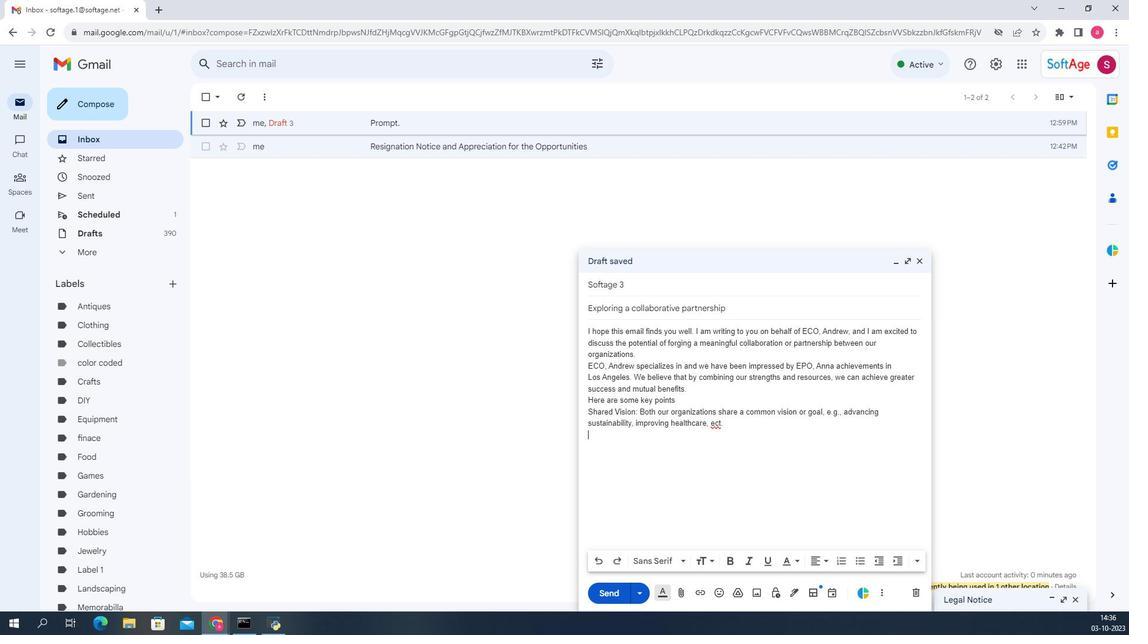
Action: Mouse moved to (634, 335)
Screenshot: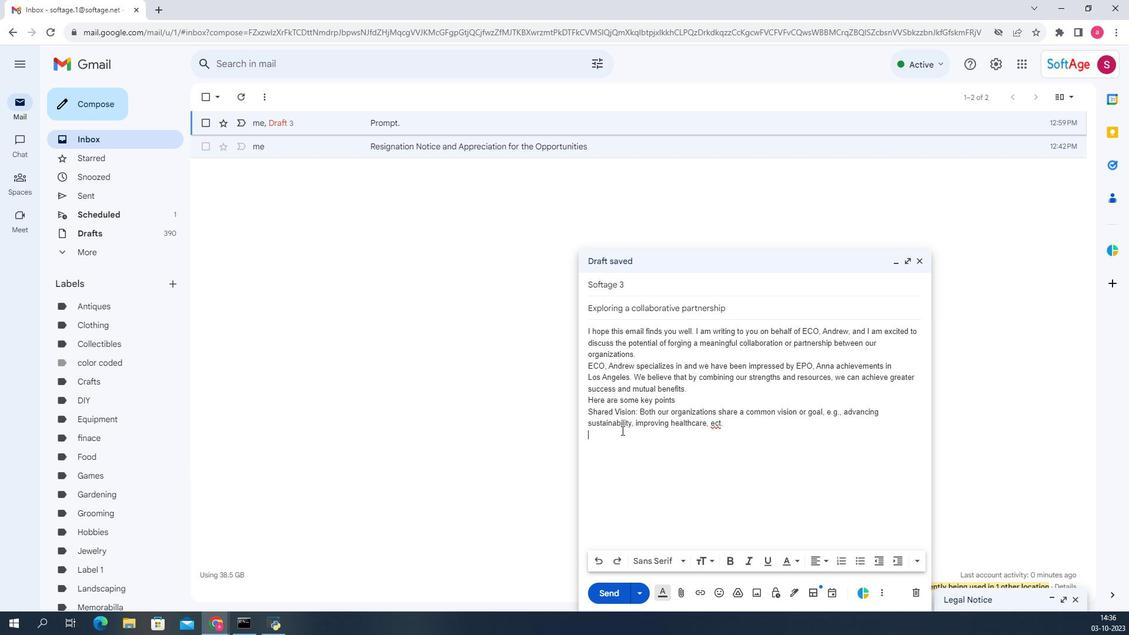 
Action: Key pressed <Key.shift>Th<Key.backspace><Key.backspace><Key.shift>I<Key.space>would<Key.space>love<Key.space>the<Key.space>po<Key.backspace><Key.backspace>opportunity<Key.space>to<Key.space>discuss<Key.space>this<Key.space>further<Key.space>with<Key.space>you<Key.space>at<Key.space>your<Key.space>convenience.<Key.space><Key.shift>Whether<Key.space>it's<Key.space>a<Key.space>phone<Key.space>call,<Key.space>video<Key.space>conference,<Key.space>or<Key.space>an<Key.space>in-person<Key.space>meeting,<Key.space>we<Key.space>are<Key.space>flexible<Key.space>and<Key.space>ready<Key.space>to<Key.space>accommodate<Key.space>your<Key.space>schedule.<Key.space><Key.shift>Please<Key.space>let<Key.space>us<Key.space>know<Key.space>your<Key.space>availability,<Key.space>and<Key.space>we<Key.space>will<Key.space>arrange<Key.space>a<Key.space>suitable<Key.space>time.<Key.enter><Key.shift><Key.shift><Key.shift><Key.shift><Key.shift><Key.enter><Key.shift><Key.shift>Thank<Key.space>you<Key.space>for<Key.space>considering<Key.space>the<Key.space>collaboration.<Key.space><Key.shift>We<Key.space>are<Key.space>ec<Key.backspace>xcited<Key.space>about<Key.space>the<Key.space>prop<Key.backspace>spect<Key.space>of<Key.space>working<Key.space>together<Key.space>and<Key.space>look<Key.space>forward<Key.space>to<Key.space>the<Key.space>opportunity<Key.space>to<Key.space>explore<Key.space>this<Key.space>further.<Key.enter><Key.shift>W<Key.backspace><Key.enter><Key.shift>Warm<Key.space><Key.shift>regards,<Key.enter><Key.enter><Key.shift><Key.shift><Key.shift><Key.shift><Key.shift>Ana<Key.enter><Key.shift><Key.shift><Key.shift><Key.shift><Key.shift><Key.shift><Key.shift><Key.shift><Key.shift><Key.shift><Key.shift><Key.shift><Key.shift><Key.shift><Key.shift><Key.shift><Key.shift><Key.shift><Key.shift><Key.shift><Key.shift><Key.shift><Key.shift><Key.shift><Key.shift><Key.shift><Key.shift><Key.shift><Key.shift><Key.shift><Key.shift><Key.shift><Key.shift><Key.shift><Key.shift><Key.shift><Key.shift><Key.shift><Key.shift><Key.shift><Key.shift><Key.shift><Key.shift><Key.shift><Key.shift><Key.shift><Key.shift><Key.shift><Key.shift><Key.shift><Key.shift><Key.shift><Key.shift><Key.shift><Key.shift><Key.shift><Key.shift><Key.shift><Key.shift><Key.shift><Key.shift><Key.shift><Key.shift><Key.shift><Key.shift><Key.shift><Key.shift><Key.shift><Key.shift><Key.shift><Key.shift><Key.shift><Key.shift><Key.shift><Key.shift><Key.shift><Key.shift><Key.shift><Key.shift><Key.shift><Key.shift><Key.shift><Key.shift><Key.shift><Key.shift><Key.shift><Key.shift><Key.shift><Key.shift><Key.shift><Key.shift><Key.shift><Key.shift><Key.shift><Key.shift><Key.shift><Key.shift><Key.shift><Key.shift><Key.shift><Key.shift><Key.shift><Key.shift><Key.shift><Key.shift><Key.shift><Key.shift><Key.shift><Key.shift><Key.shift><Key.shift><Key.shift><Key.shift><Key.shift><Key.shift><Key.shift><Key.shift><Key.shift><Key.shift><Key.shift><Key.shift><Key.shift><Key.shift><Key.shift><Key.shift><Key.shift><Key.shift><Key.shift><Key.shift><Key.shift><Key.shift><Key.shift><Key.shift><Key.shift><Key.shift><Key.shift><Key.shift><Key.shift><Key.shift><Key.shift><Key.shift>Pa<Key.backspace><Key.backspace>collaborative<Key.space>p<Key.shift>artnership<Key.enter><Key.shift>ECO<Key.enter>123<Key.shift>+<Key.space>234<Key.space>234
Screenshot: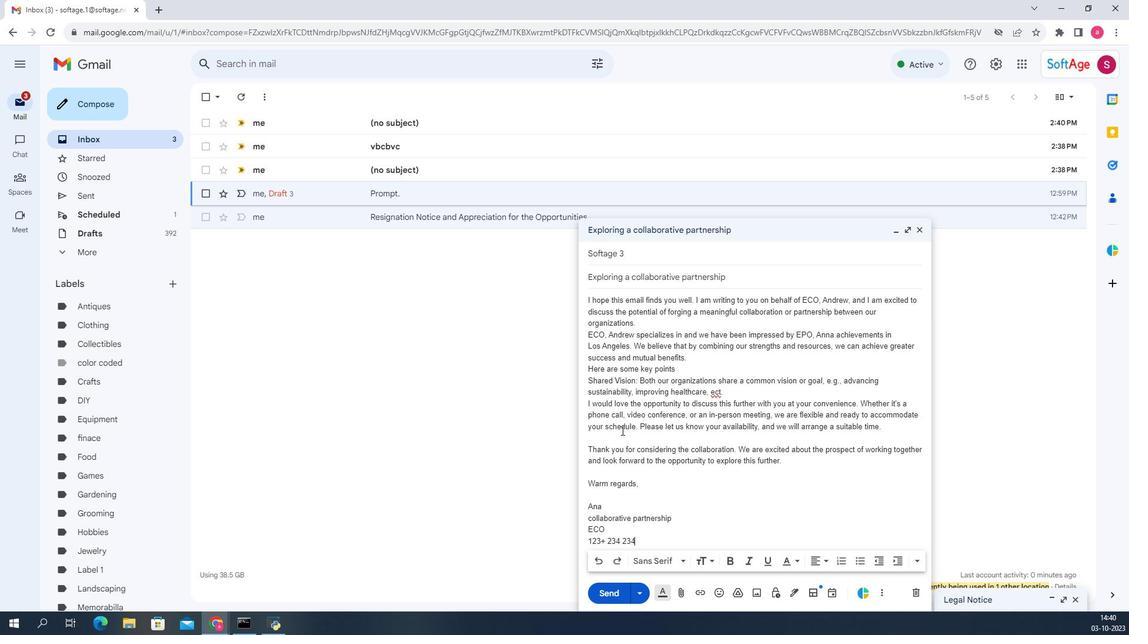 
Action: Mouse moved to (366, 241)
Screenshot: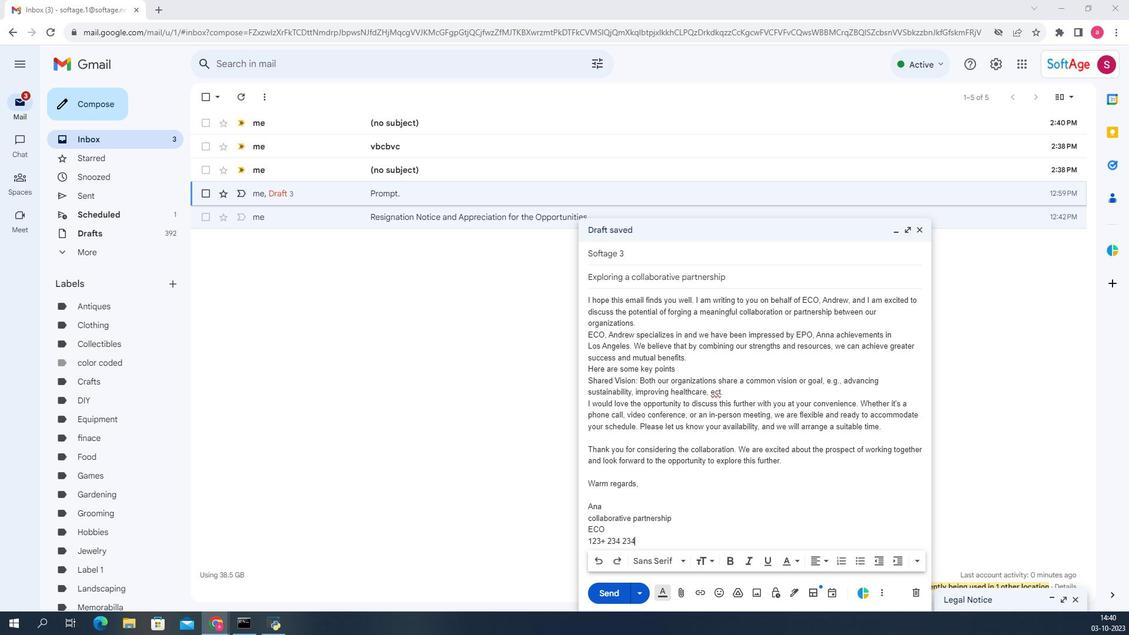 
Action: Mouse pressed left at (366, 241)
Screenshot: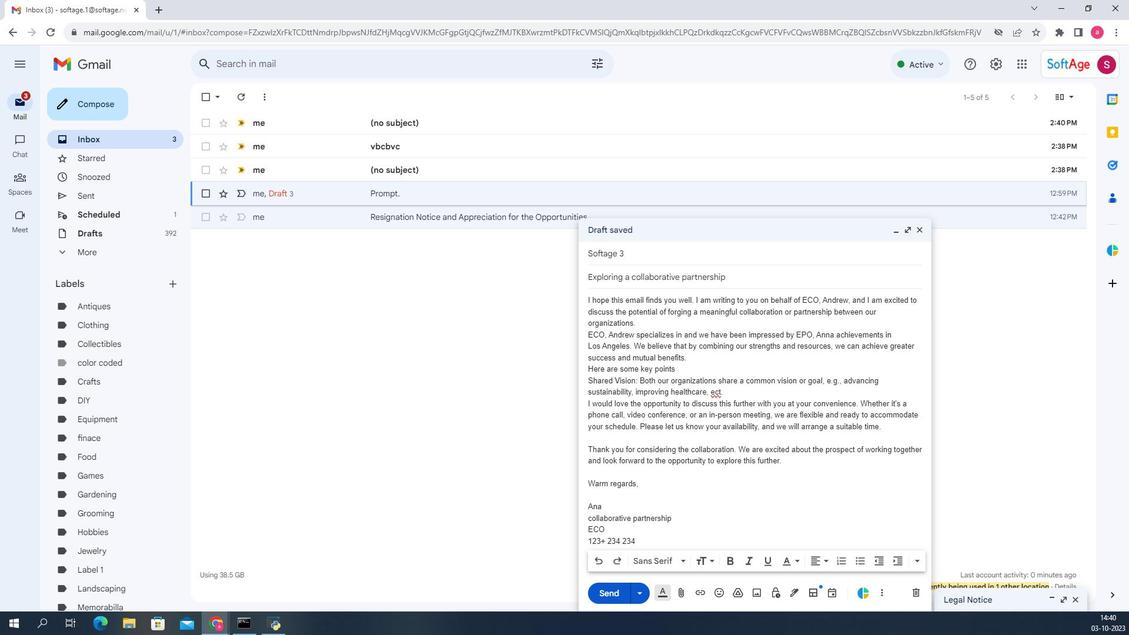 
Action: Mouse moved to (573, 312)
Screenshot: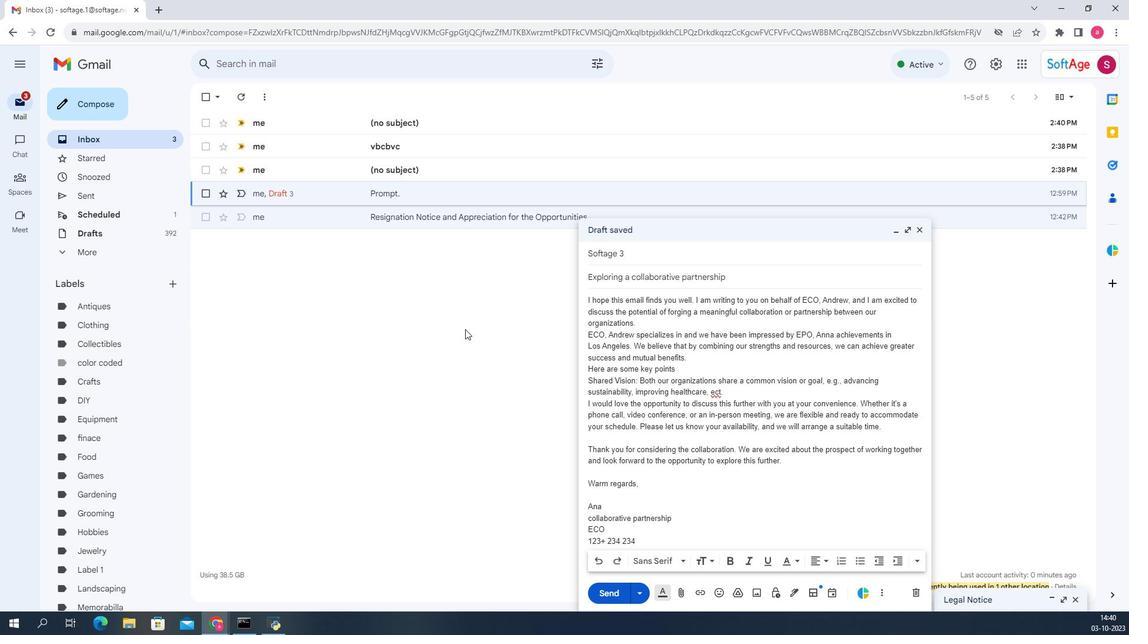 
Action: Mouse pressed left at (573, 312)
Screenshot: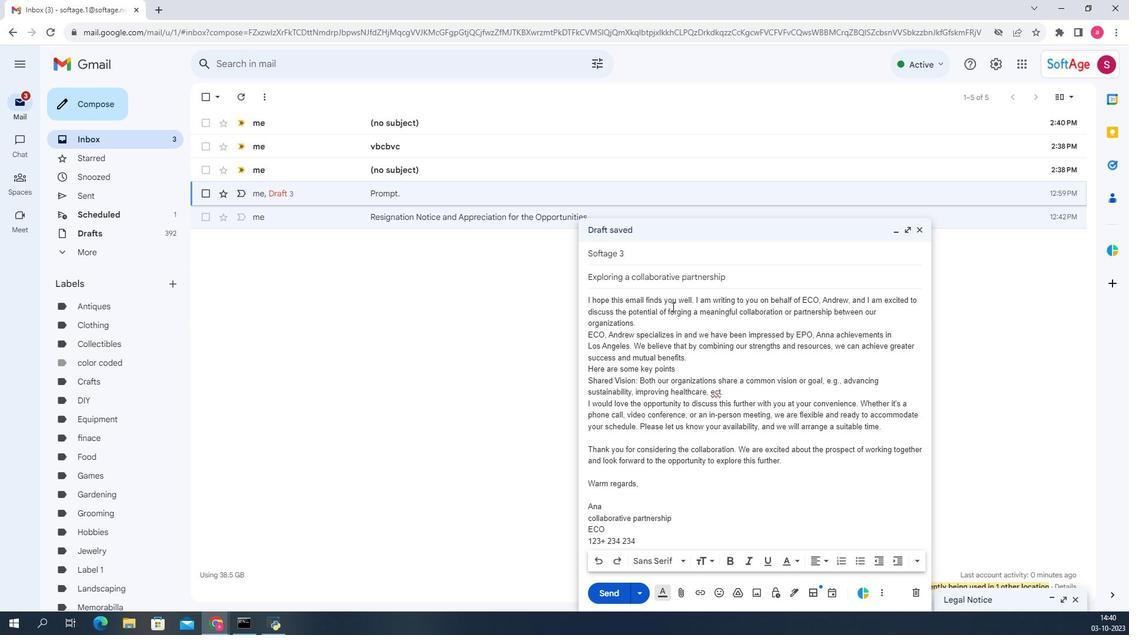 
Action: Mouse moved to (742, 291)
Screenshot: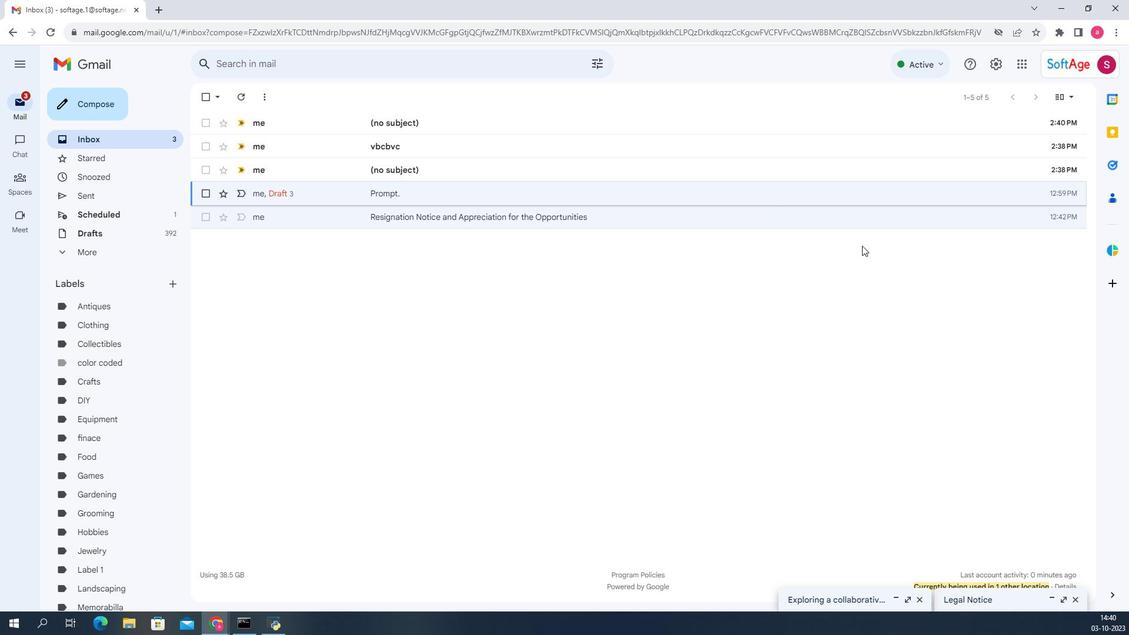 
Action: Mouse pressed left at (742, 291)
Screenshot: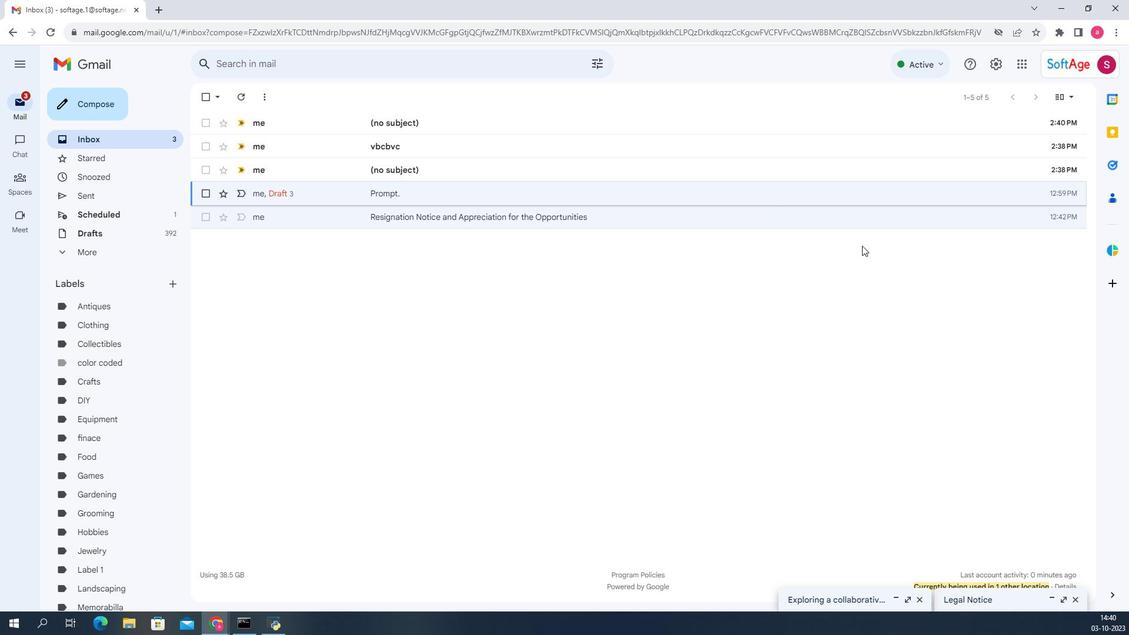 
Action: Mouse moved to (503, 316)
Screenshot: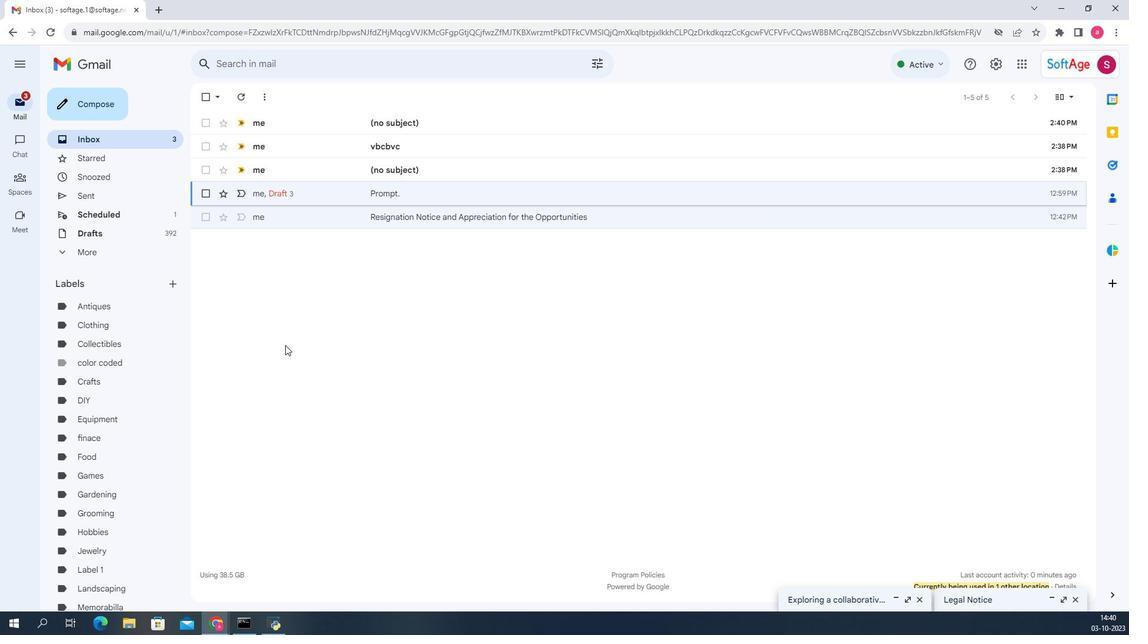 
Action: Mouse pressed left at (503, 316)
Screenshot: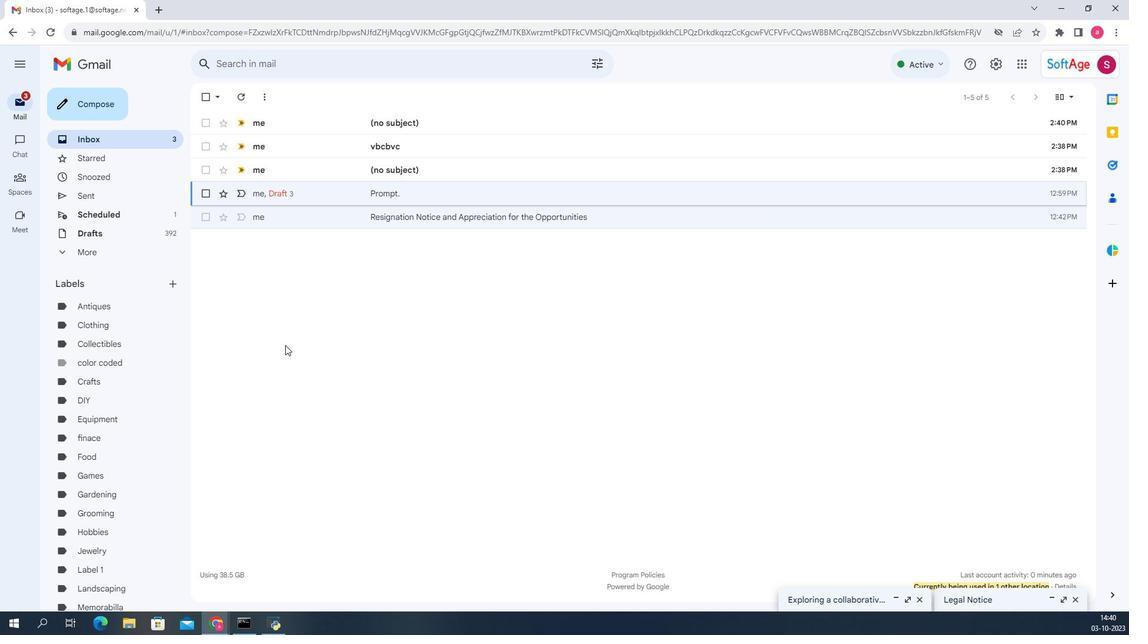 
Action: Mouse moved to (445, 292)
Screenshot: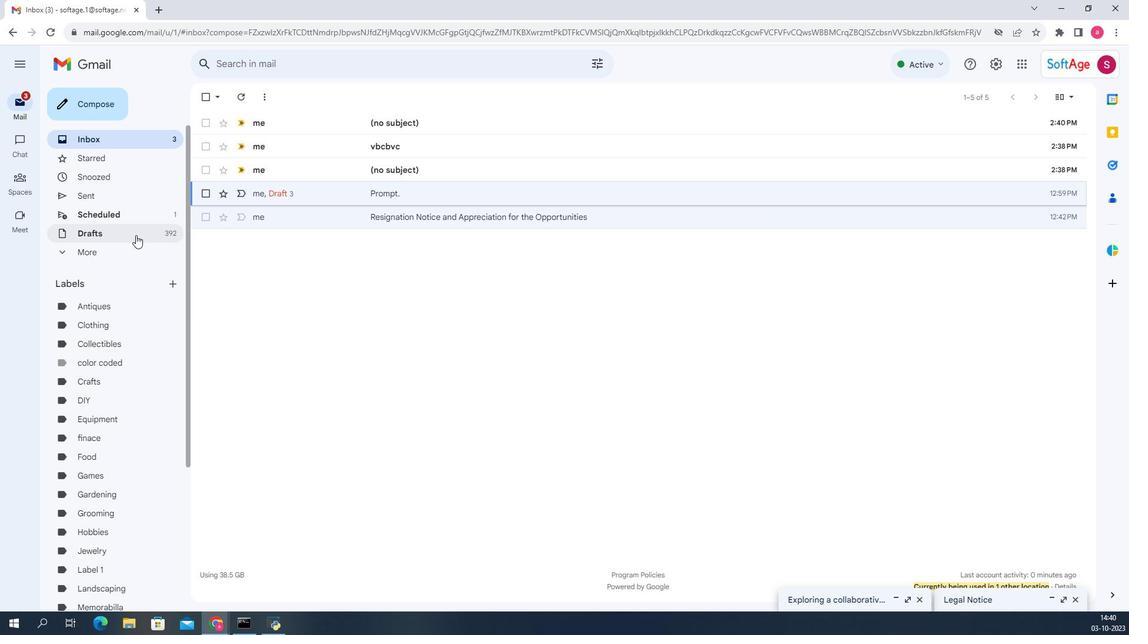 
Action: Mouse pressed left at (445, 292)
Screenshot: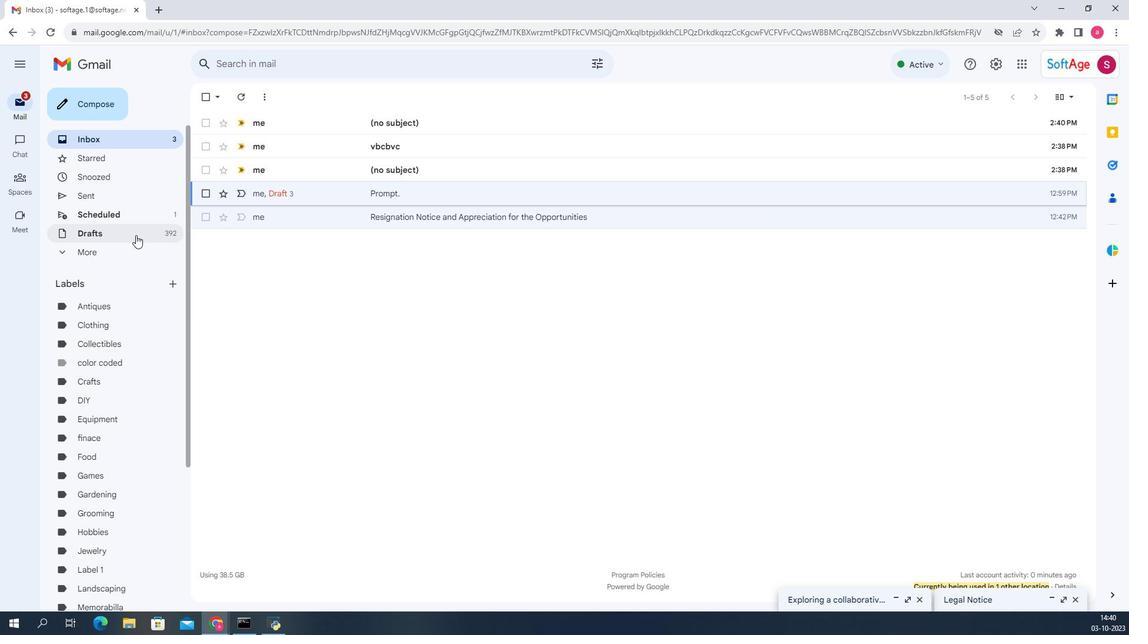 
Action: Mouse moved to (607, 280)
Screenshot: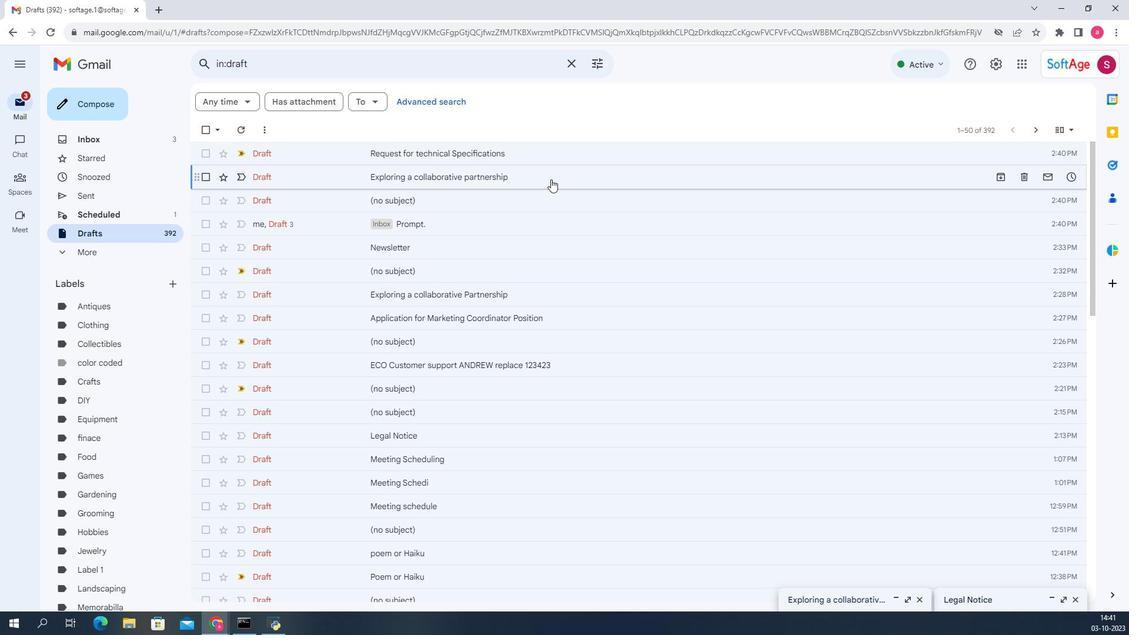 
Action: Mouse pressed left at (607, 280)
Screenshot: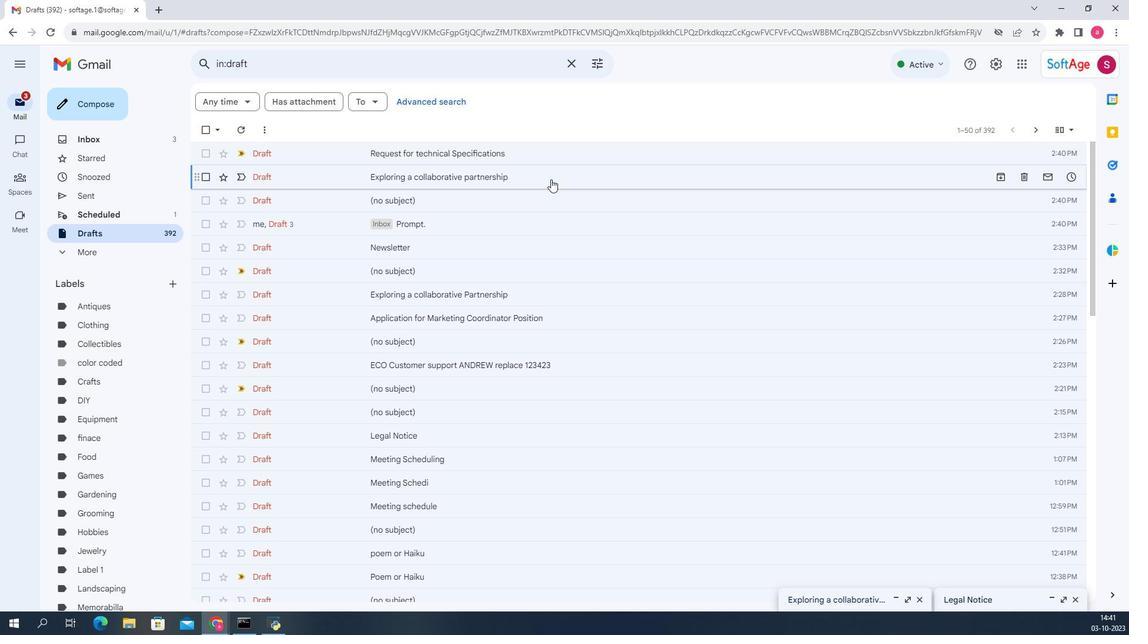 
